 Task: Look for space in Rabwāh, Pakistan from 2nd June, 2023 to 15th June, 2023 for 2 adults and 1 pet in price range Rs.10000 to Rs.15000. Place can be entire place with 1  bedroom having 1 bed and 1 bathroom. Property type can be house, flat, guest house, hotel. Booking option can be shelf check-in. Required host language is English.
Action: Mouse moved to (488, 66)
Screenshot: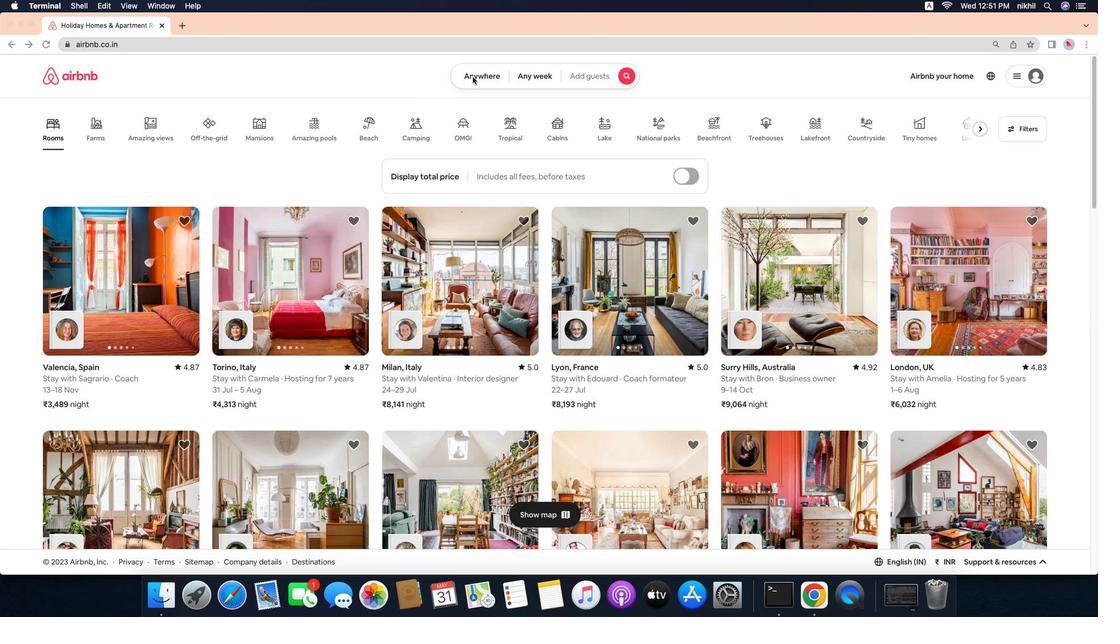 
Action: Mouse pressed left at (488, 66)
Screenshot: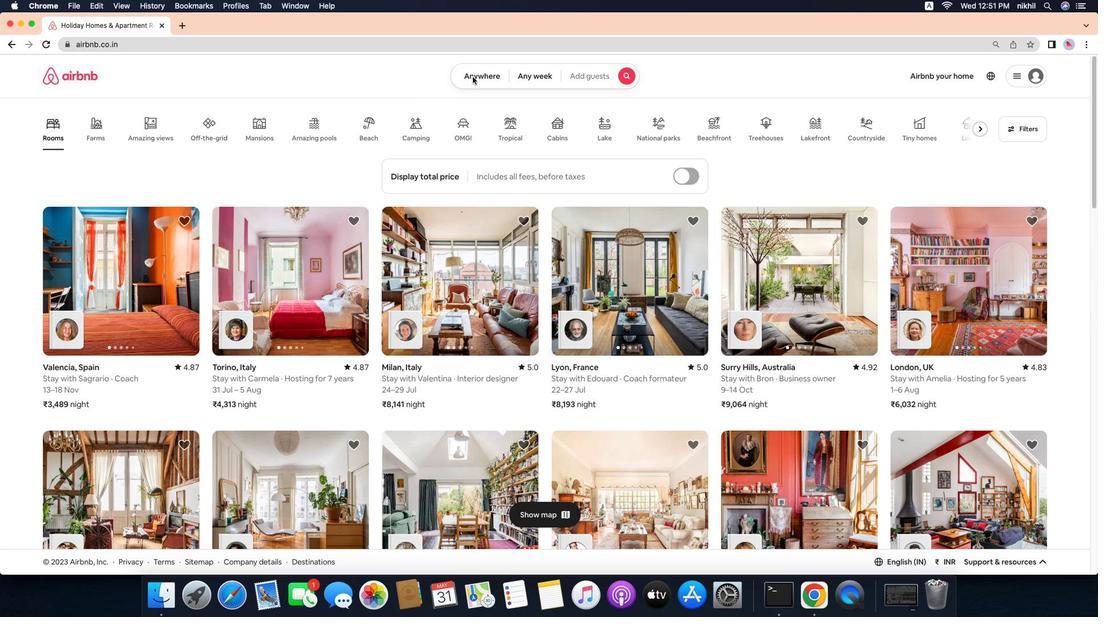 
Action: Mouse moved to (502, 72)
Screenshot: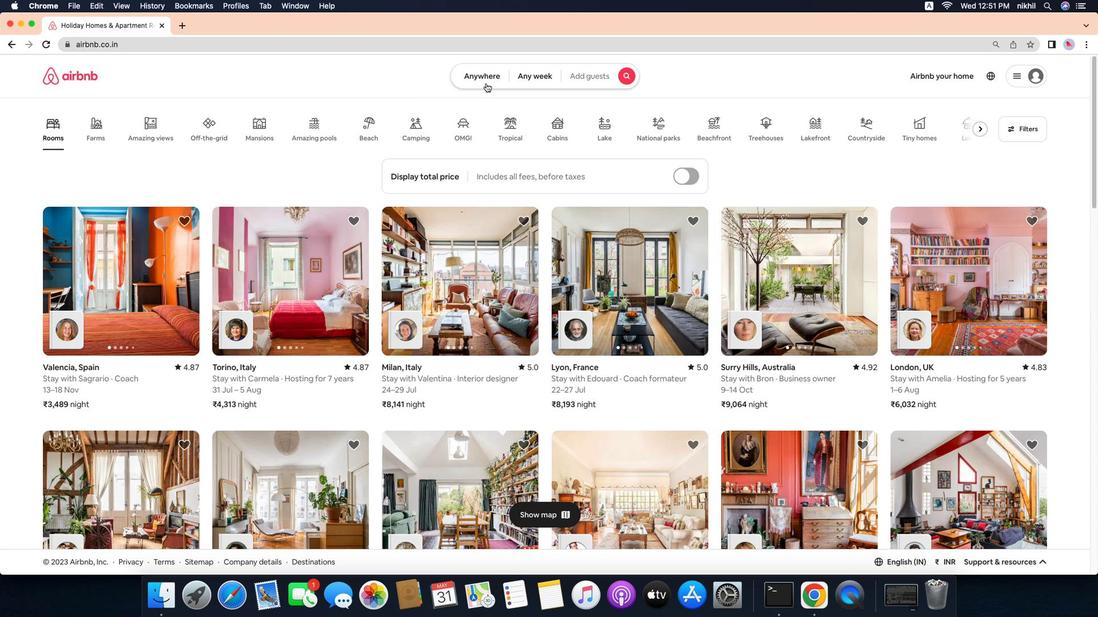
Action: Mouse pressed left at (502, 72)
Screenshot: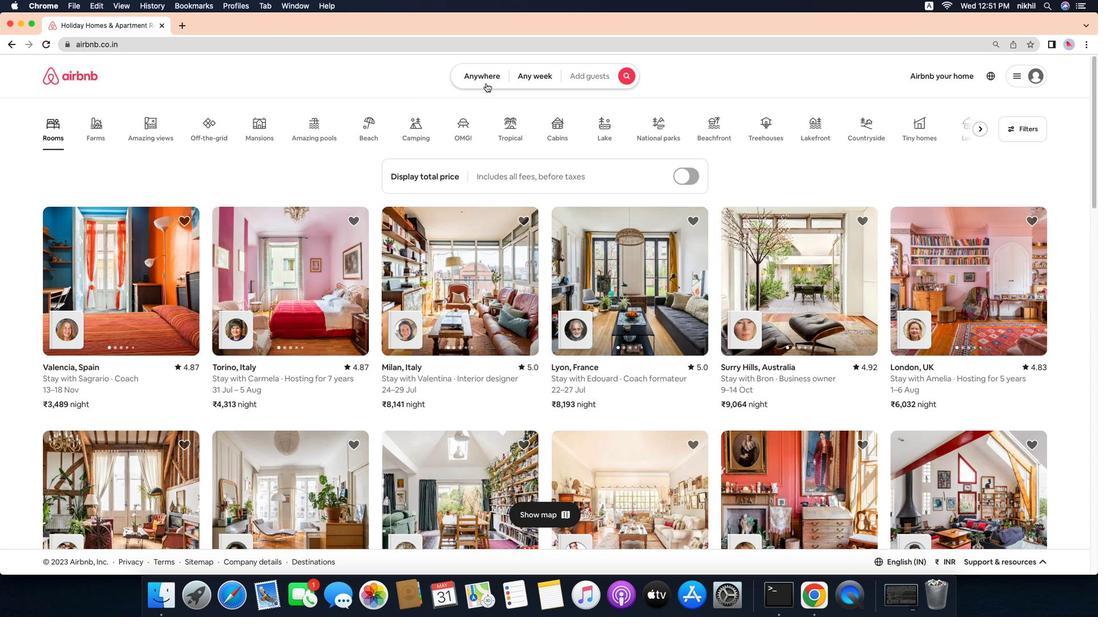 
Action: Mouse moved to (424, 113)
Screenshot: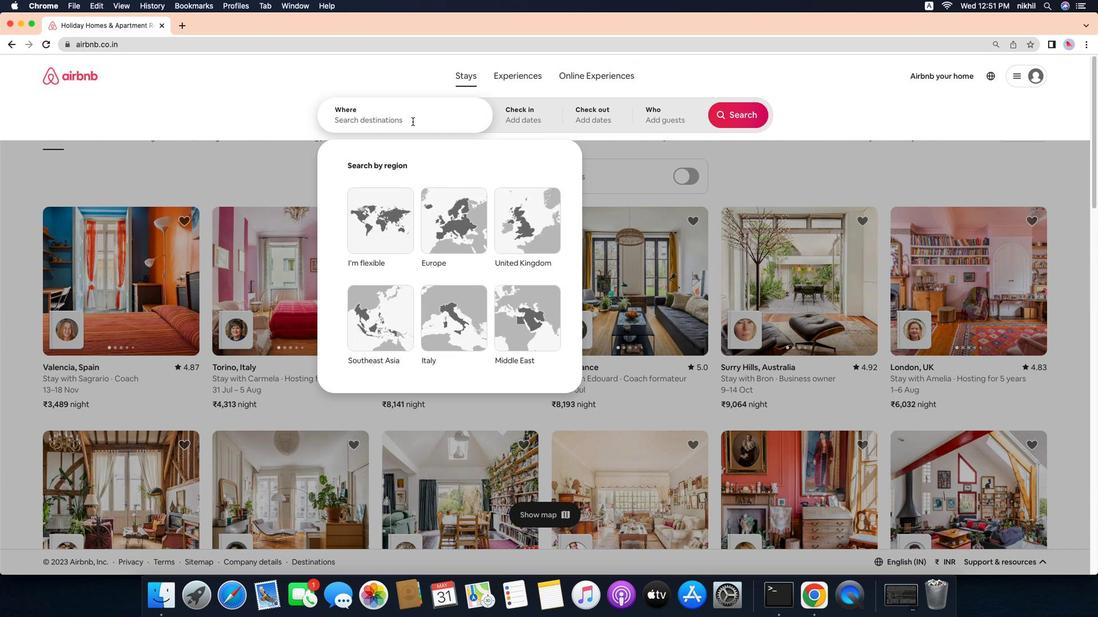 
Action: Mouse pressed left at (424, 113)
Screenshot: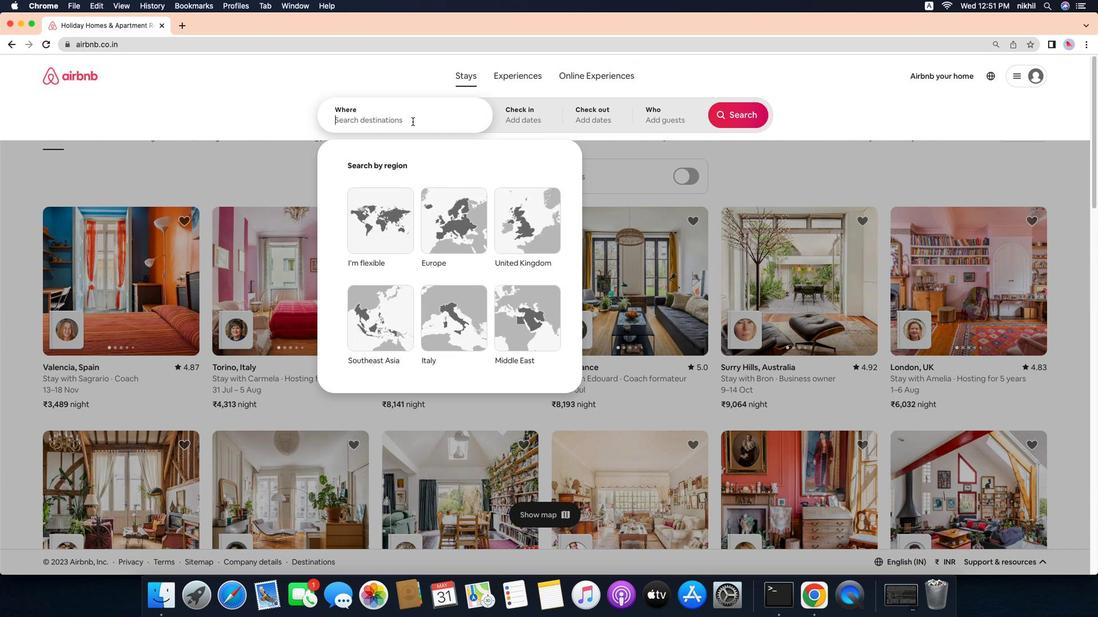 
Action: Key pressed Key.caps_lock'R'Key.caps_lock'a''b''w''a''h'
Screenshot: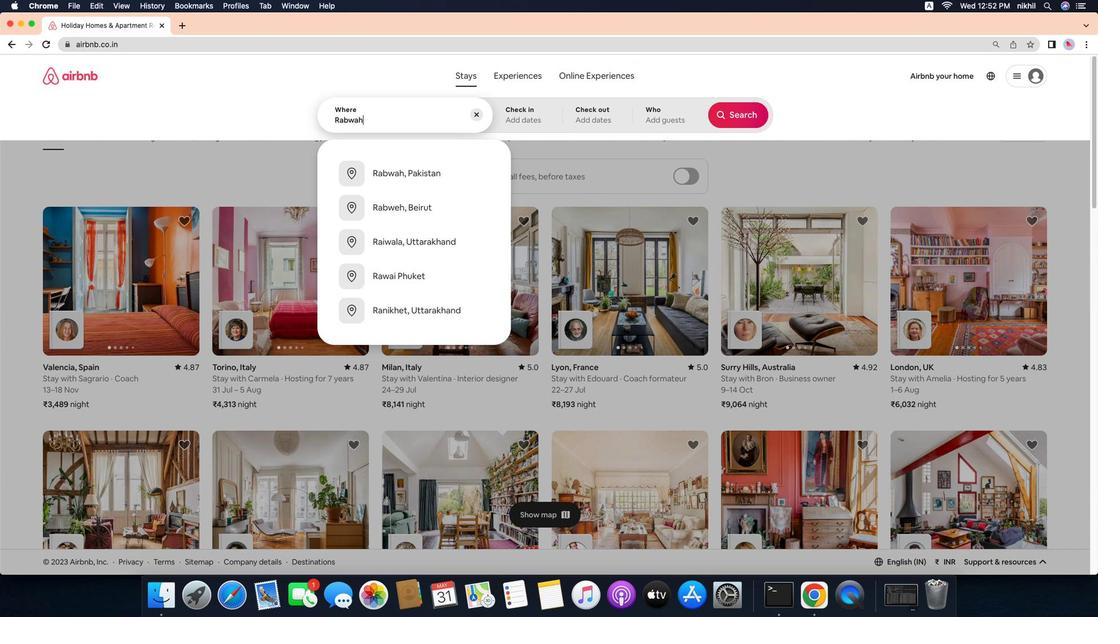 
Action: Mouse moved to (438, 177)
Screenshot: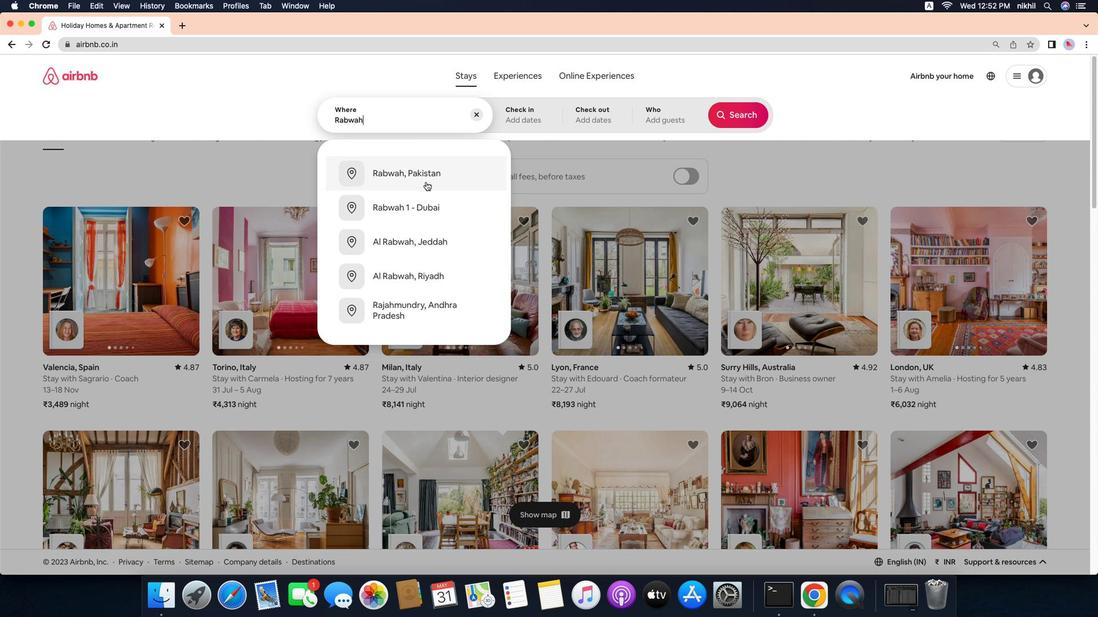 
Action: Mouse pressed left at (438, 177)
Screenshot: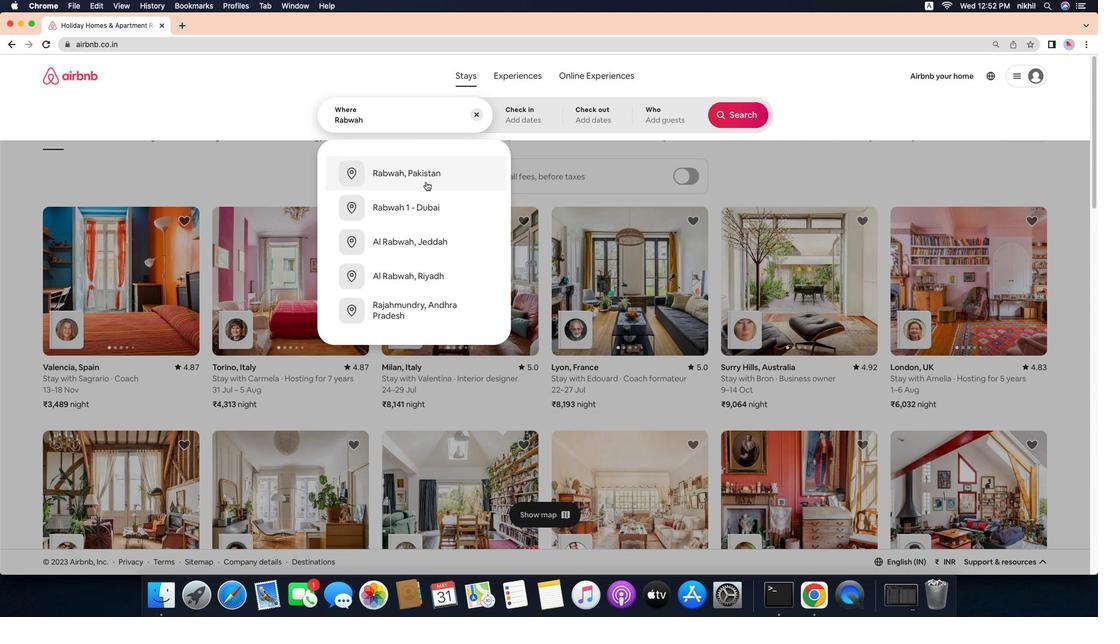 
Action: Mouse moved to (736, 251)
Screenshot: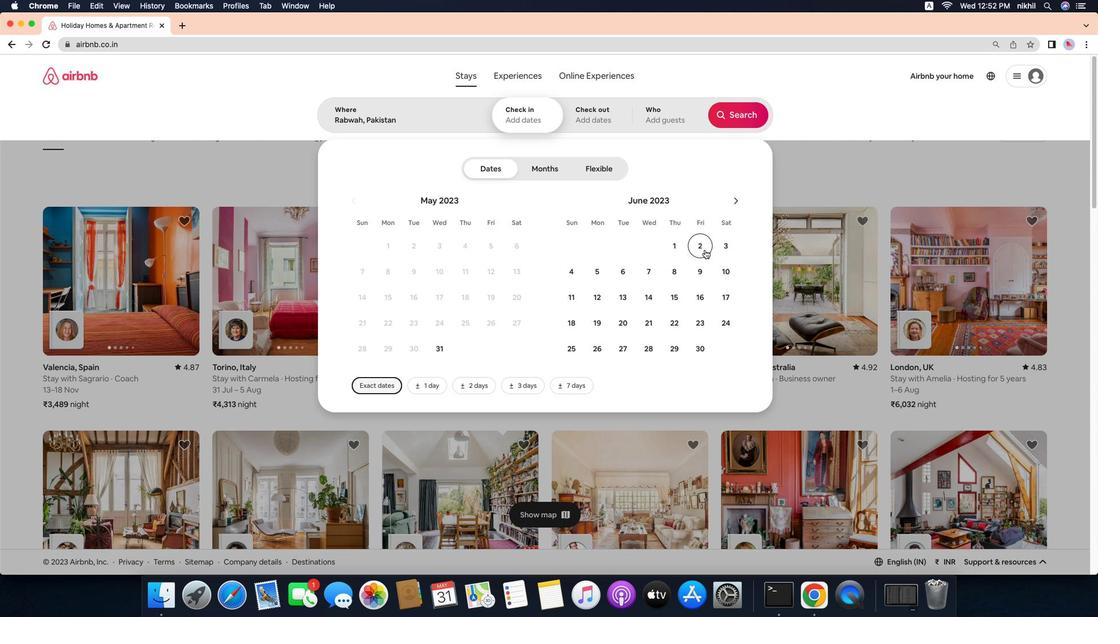 
Action: Mouse pressed left at (736, 251)
Screenshot: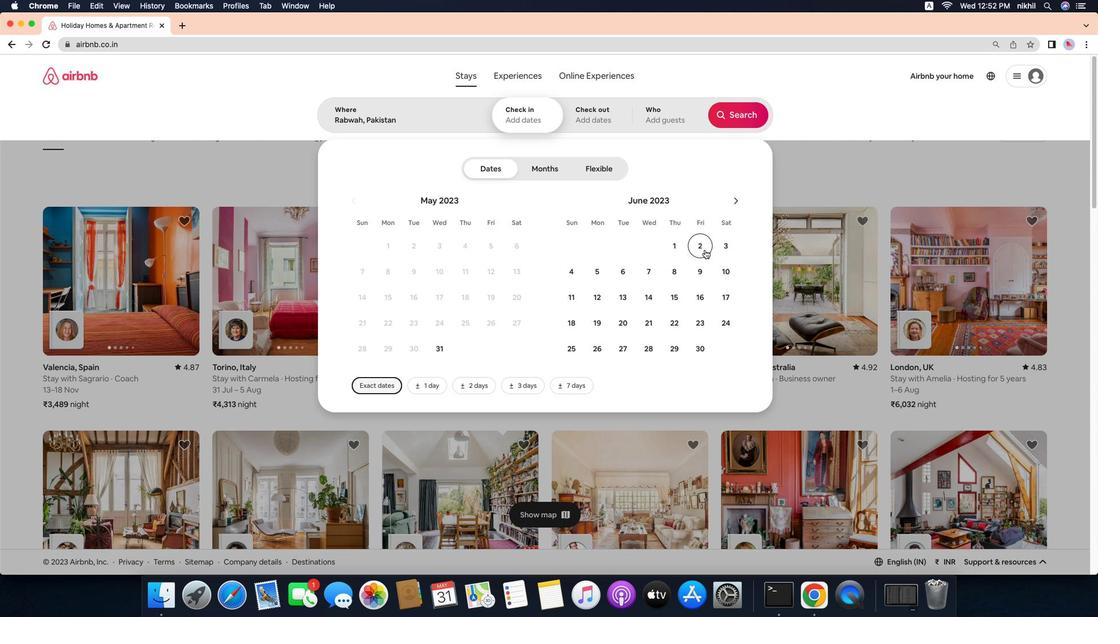 
Action: Mouse moved to (699, 304)
Screenshot: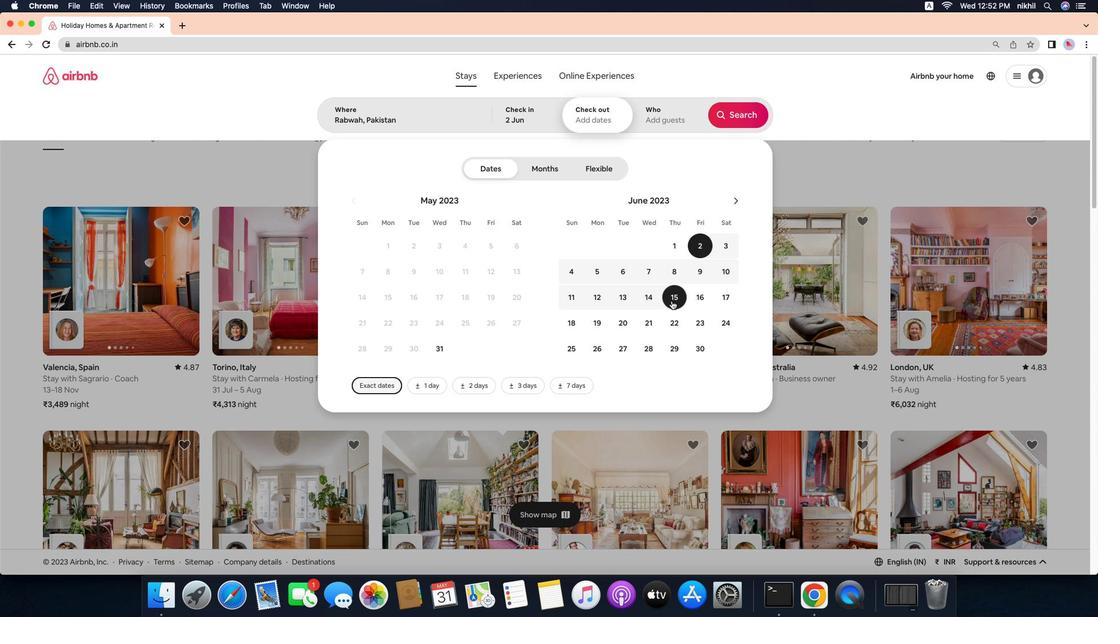 
Action: Mouse pressed left at (699, 304)
Screenshot: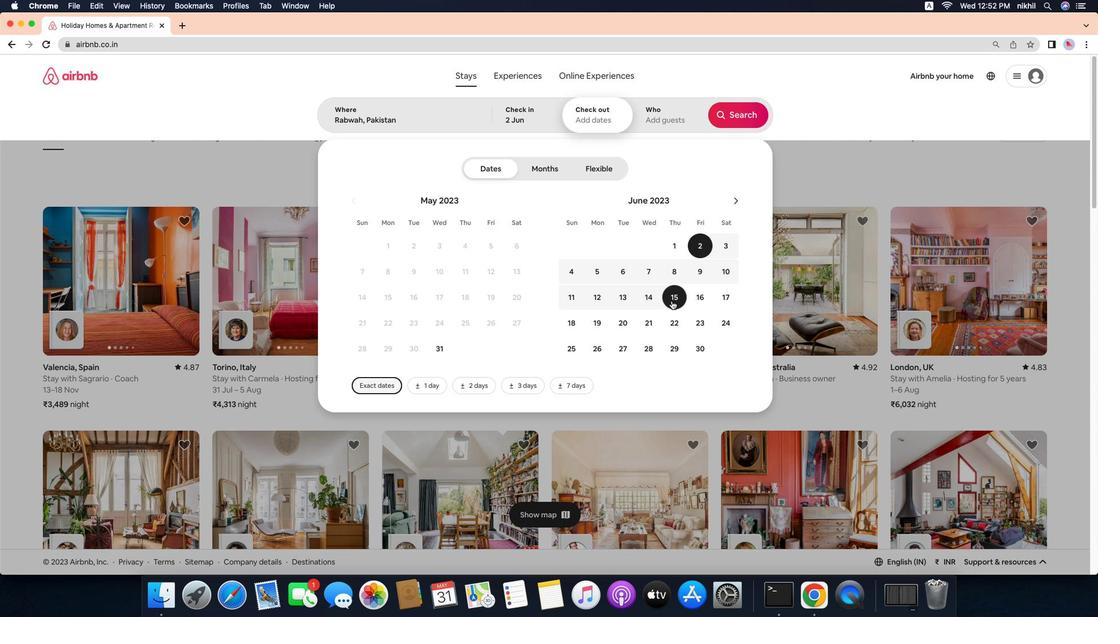 
Action: Mouse moved to (689, 107)
Screenshot: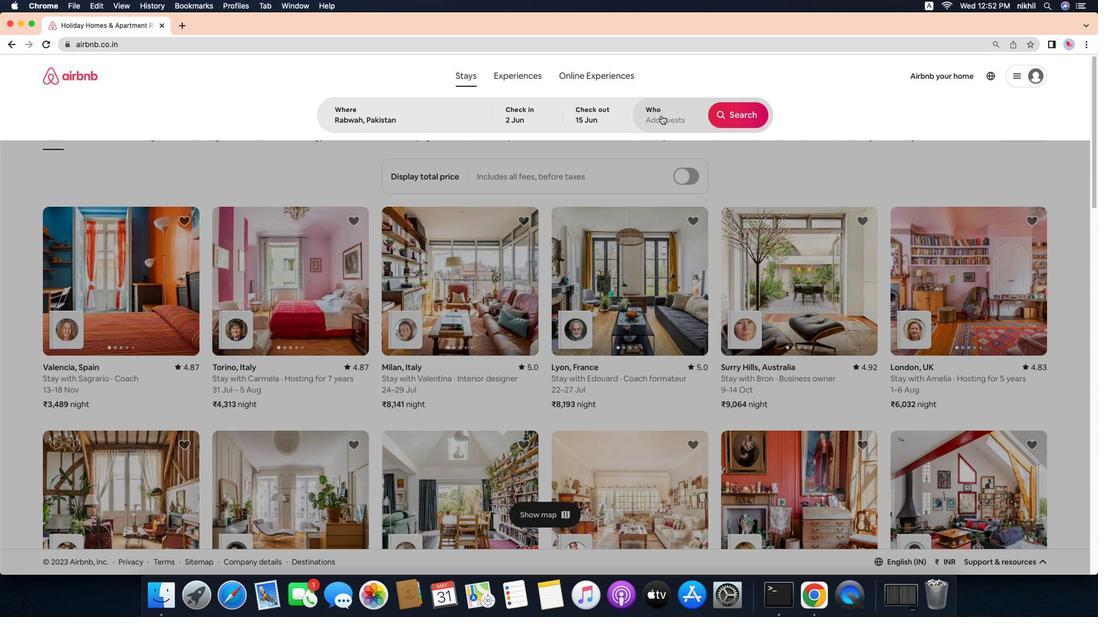 
Action: Mouse pressed left at (689, 107)
Screenshot: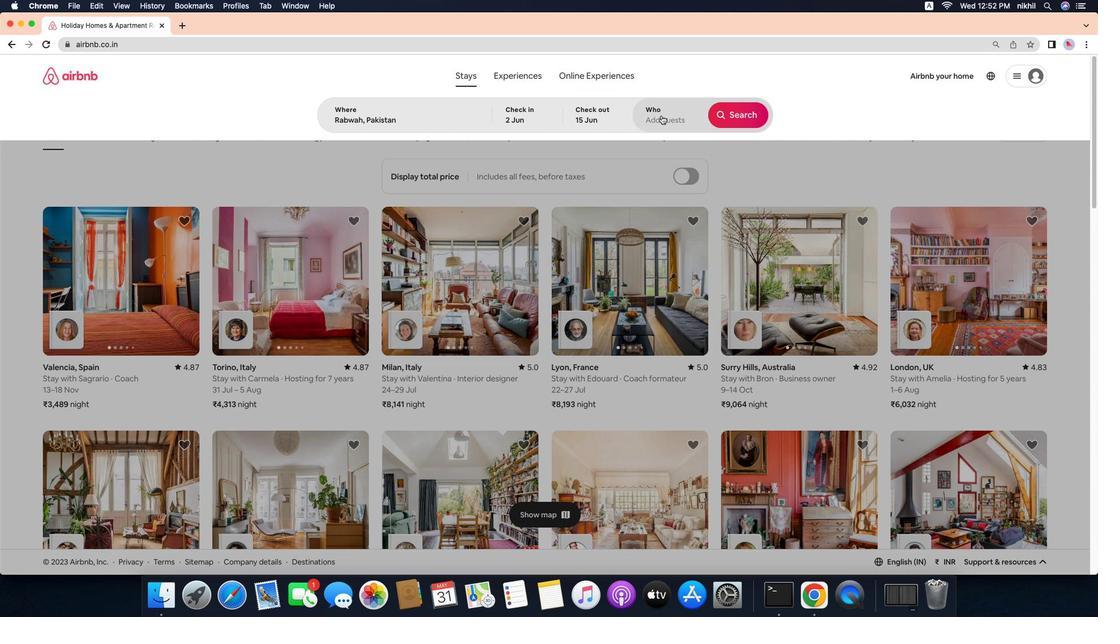 
Action: Mouse moved to (772, 167)
Screenshot: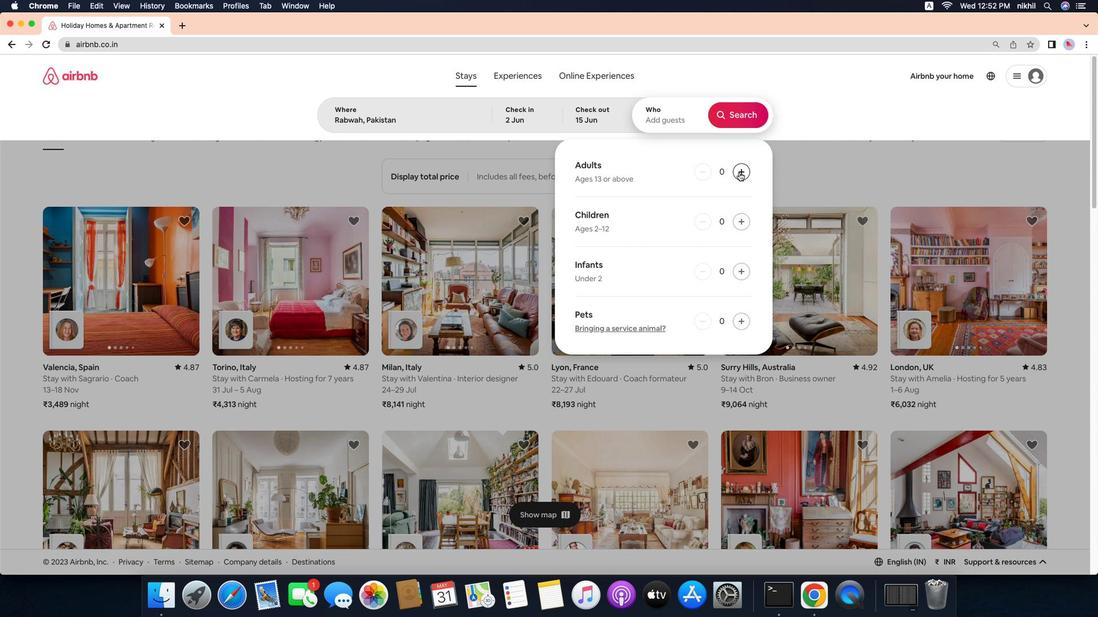 
Action: Mouse pressed left at (772, 167)
Screenshot: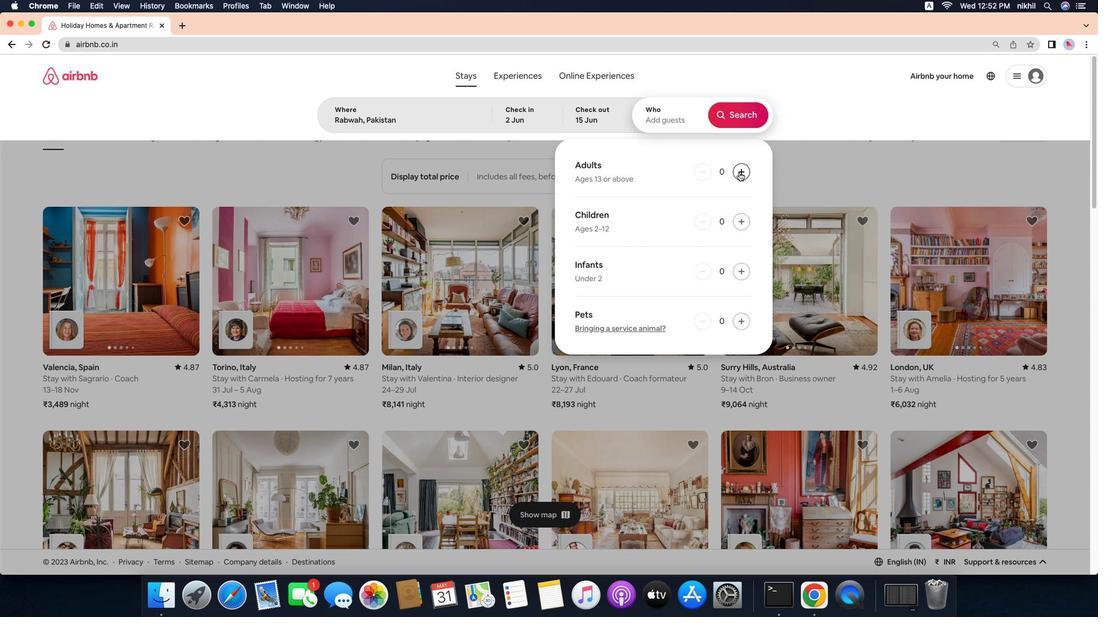 
Action: Mouse pressed left at (772, 167)
Screenshot: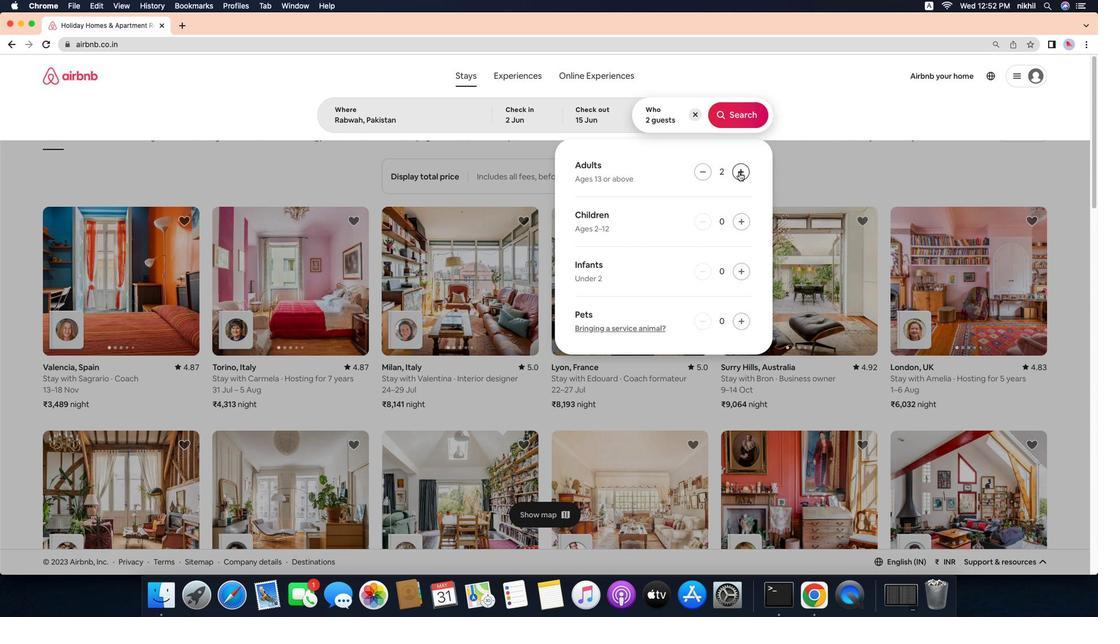 
Action: Mouse moved to (781, 324)
Screenshot: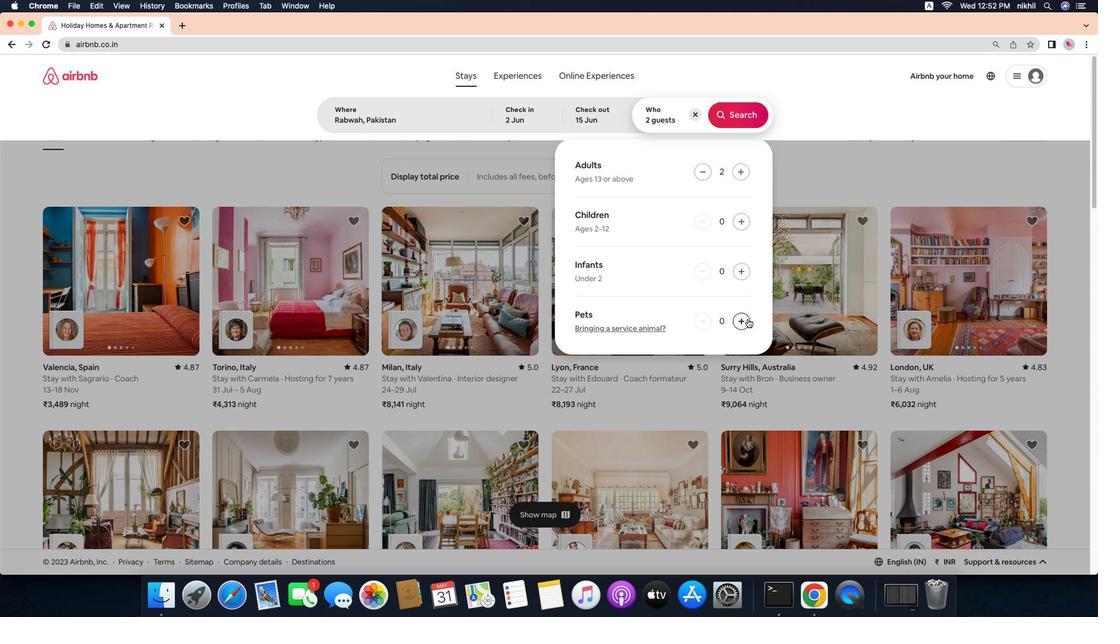 
Action: Mouse pressed left at (781, 324)
Screenshot: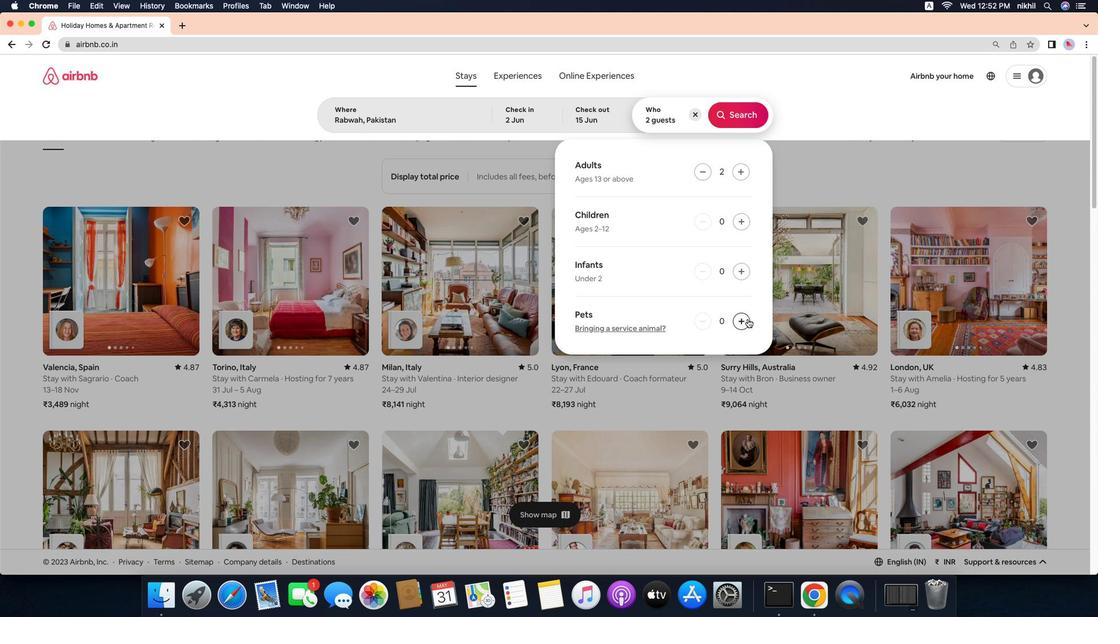
Action: Mouse moved to (785, 110)
Screenshot: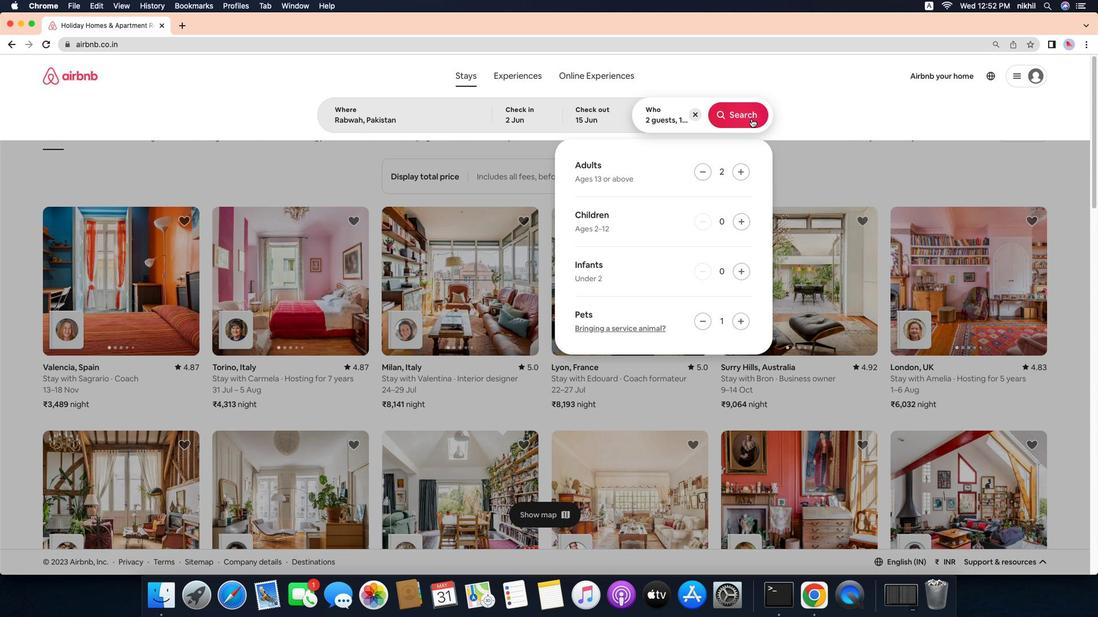 
Action: Mouse pressed left at (785, 110)
Screenshot: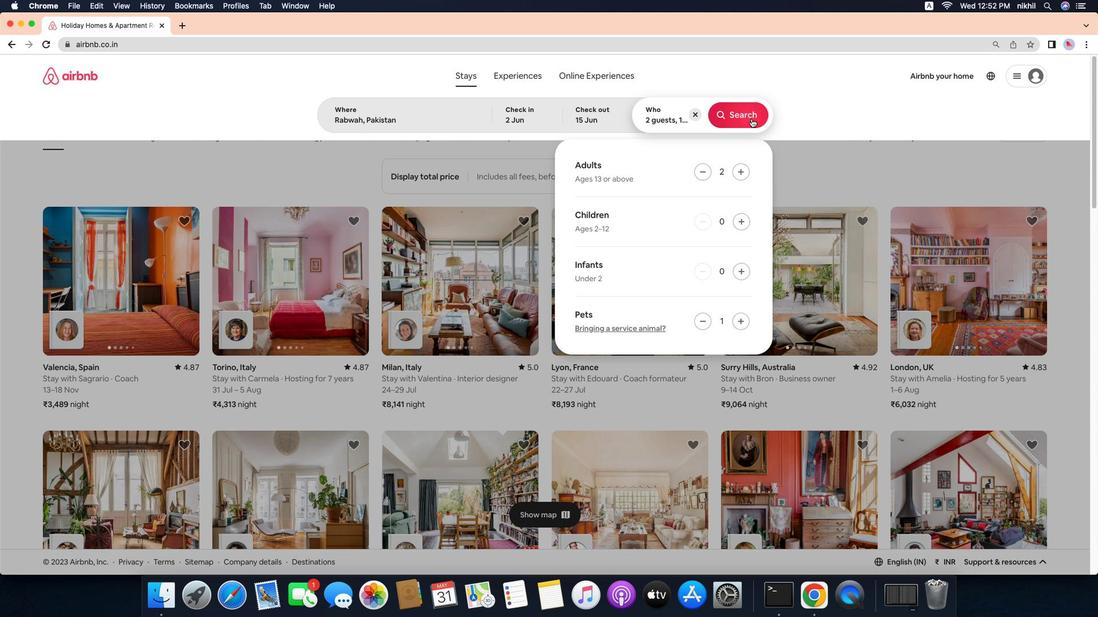 
Action: Mouse moved to (1098, 103)
Screenshot: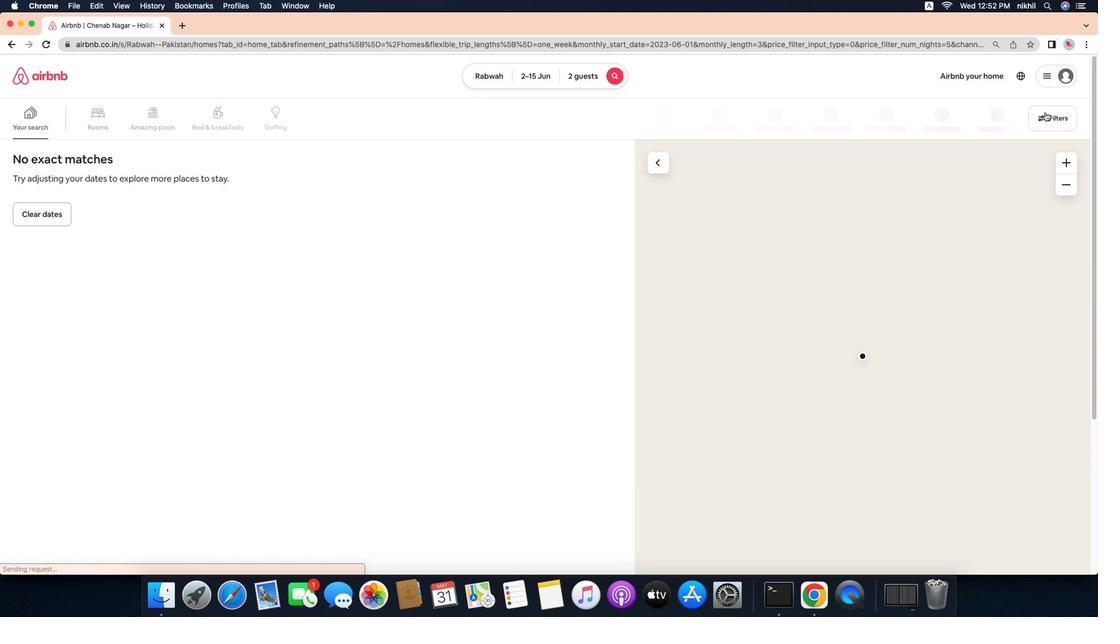 
Action: Mouse pressed left at (1098, 103)
Screenshot: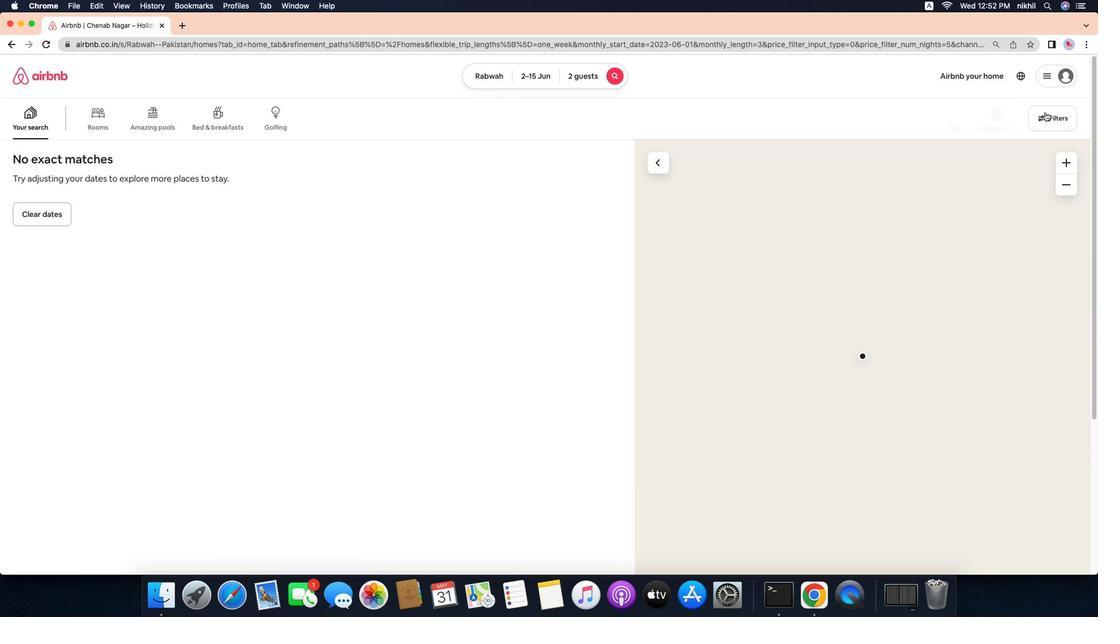 
Action: Mouse moved to (482, 382)
Screenshot: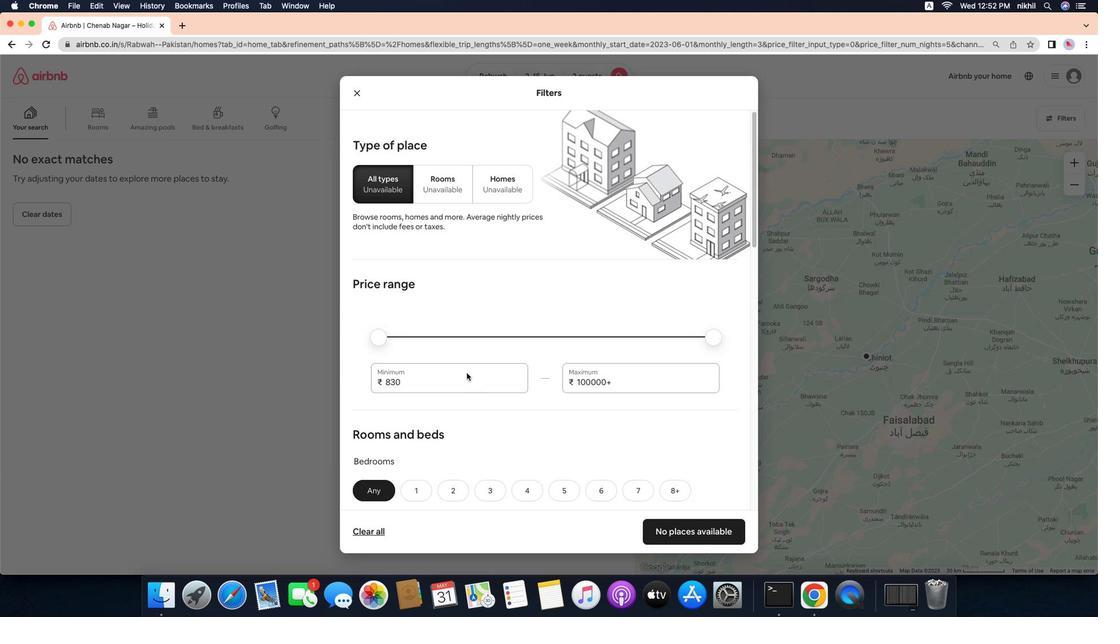 
Action: Mouse pressed left at (482, 382)
Screenshot: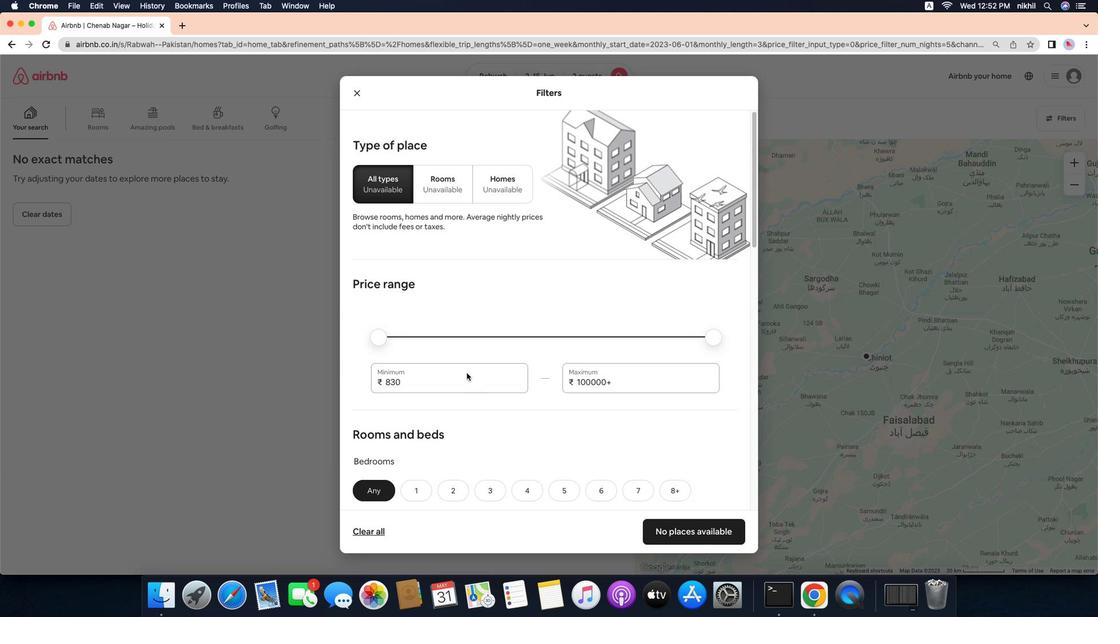 
Action: Mouse moved to (479, 386)
Screenshot: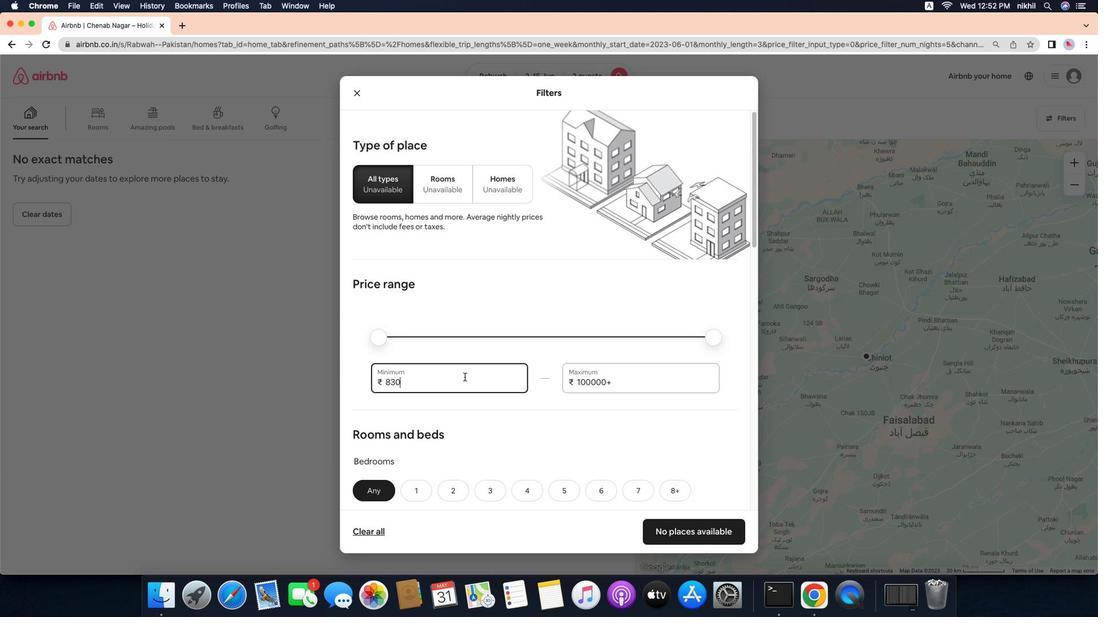 
Action: Key pressed Key.backspaceKey.backspaceKey.backspaceKey.backspace'1''0''0''0''0'
Screenshot: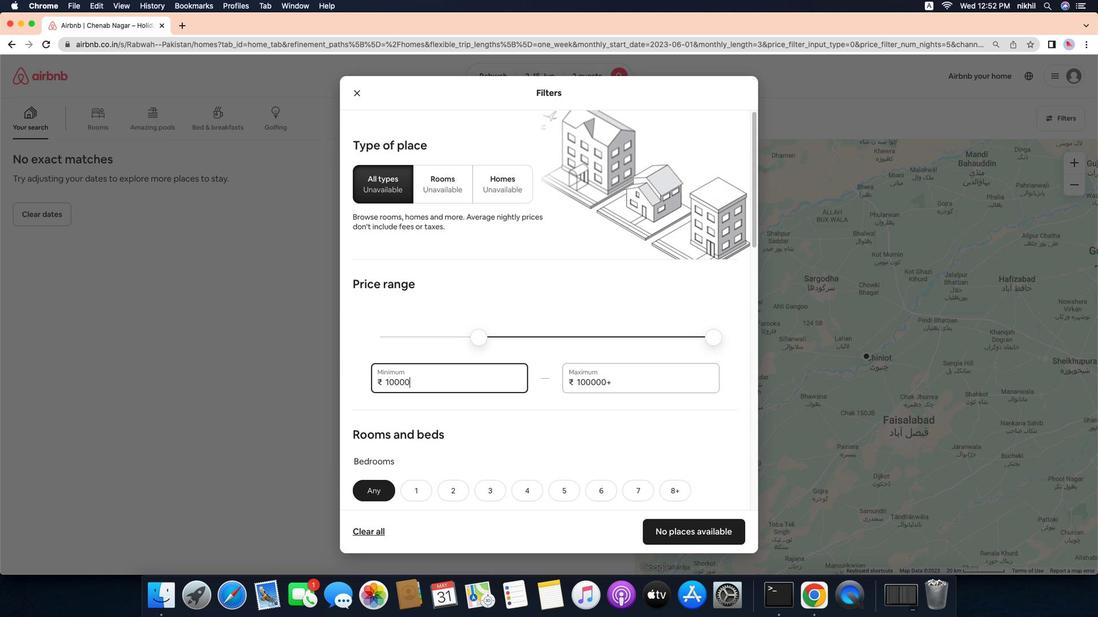 
Action: Mouse moved to (665, 393)
Screenshot: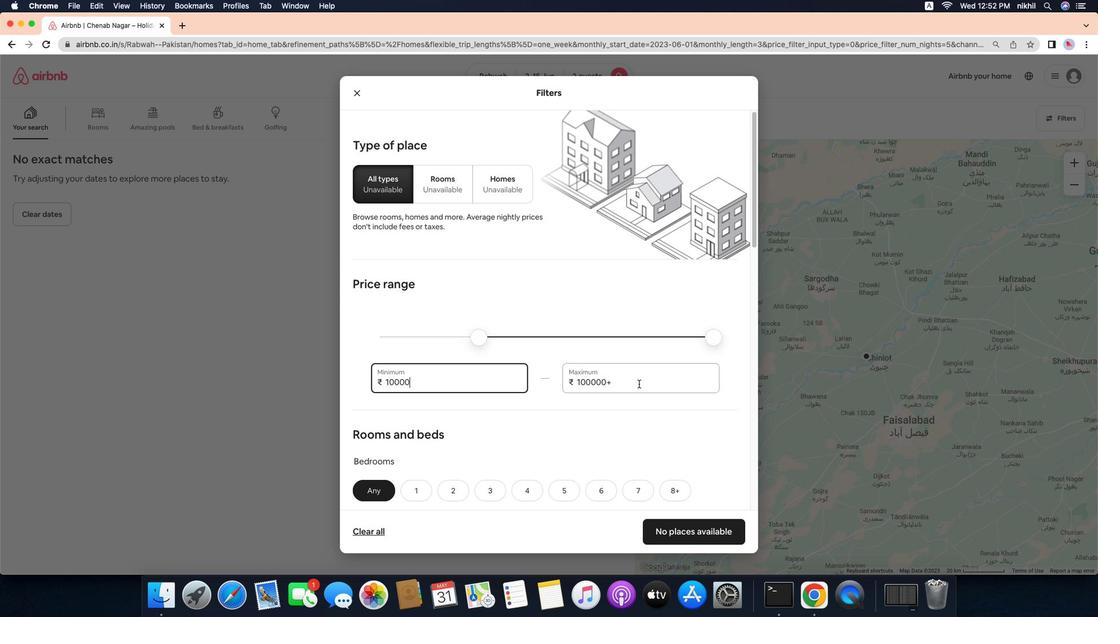 
Action: Mouse pressed left at (665, 393)
Screenshot: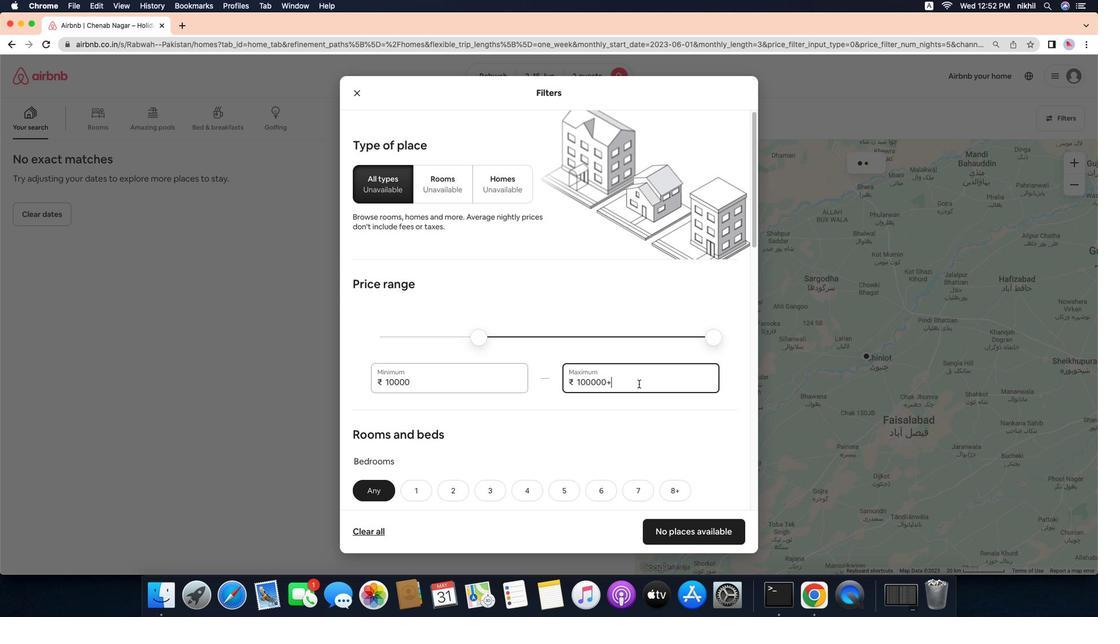 
Action: Key pressed Key.backspaceKey.backspaceKey.backspaceKey.backspaceKey.backspaceKey.backspaceKey.backspaceKey.backspace'1''5''0''0''0'
Screenshot: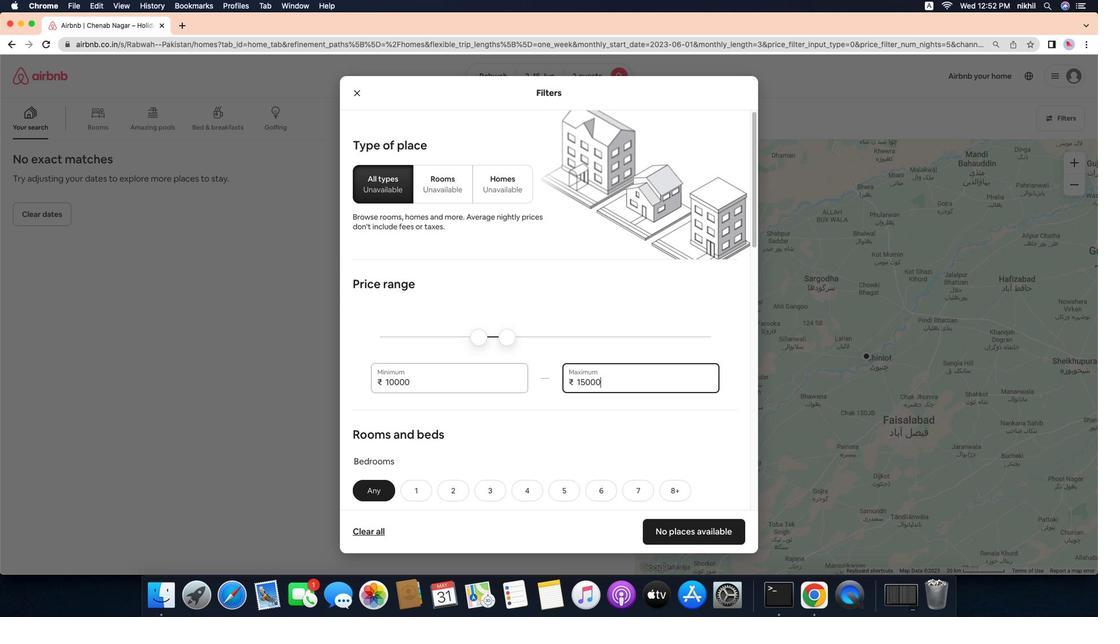 
Action: Mouse moved to (593, 425)
Screenshot: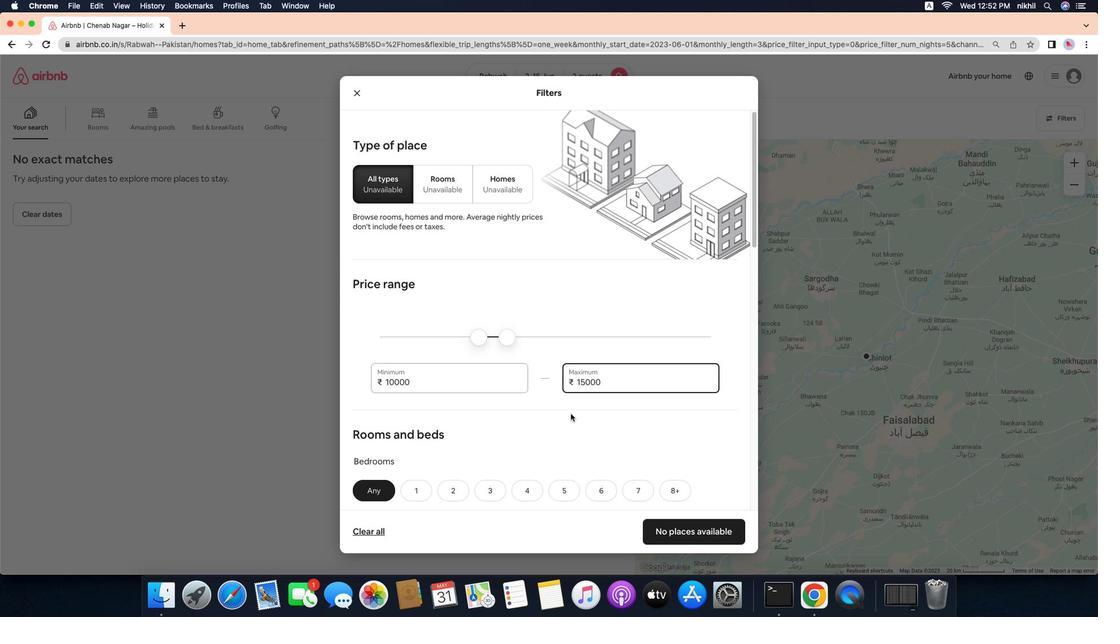 
Action: Mouse scrolled (593, 425) with delta (-15, -16)
Screenshot: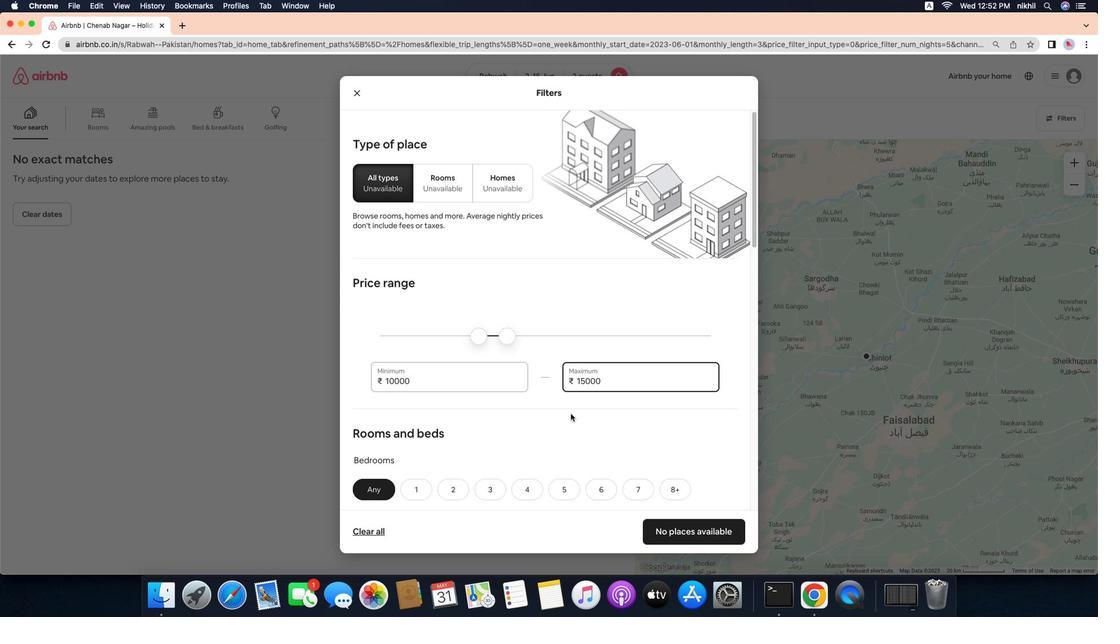 
Action: Mouse scrolled (593, 425) with delta (-15, -16)
Screenshot: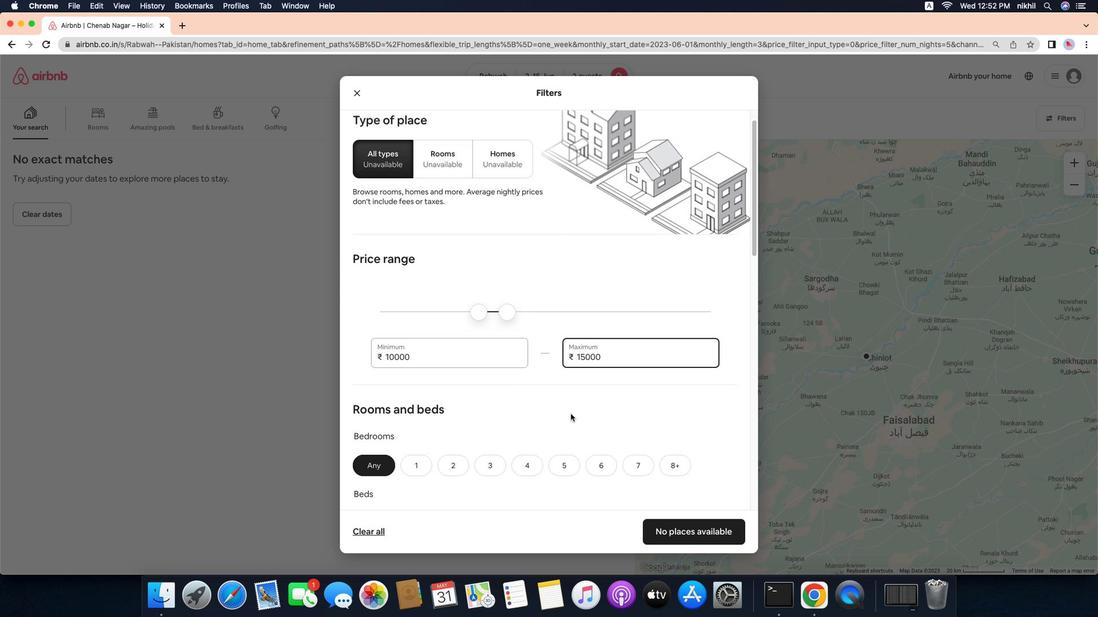 
Action: Mouse scrolled (593, 425) with delta (-15, -17)
Screenshot: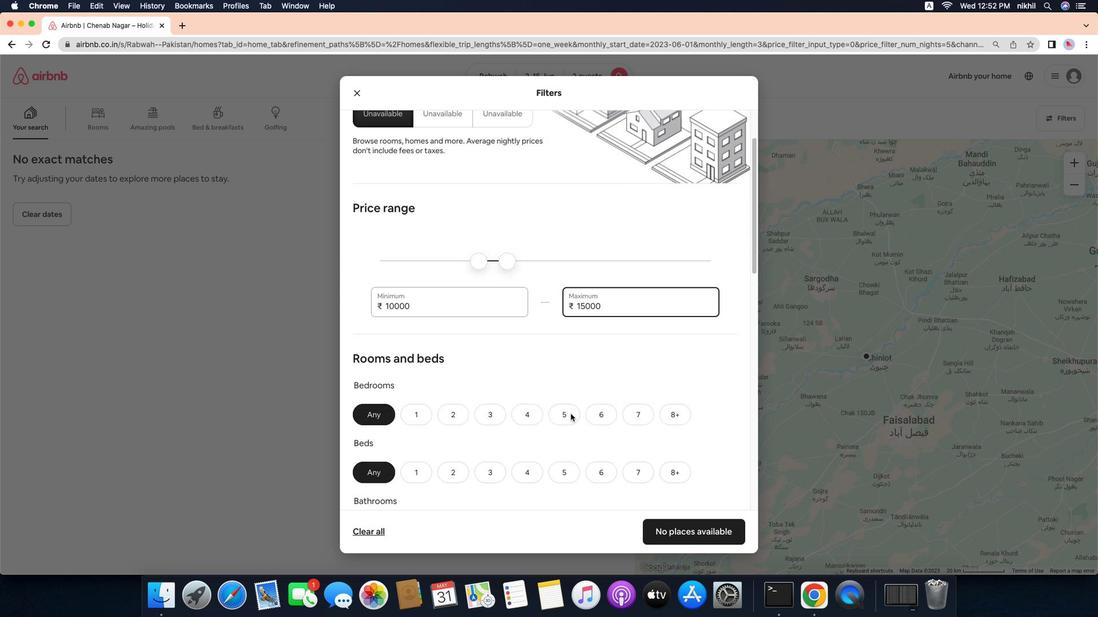 
Action: Mouse scrolled (593, 425) with delta (-15, -18)
Screenshot: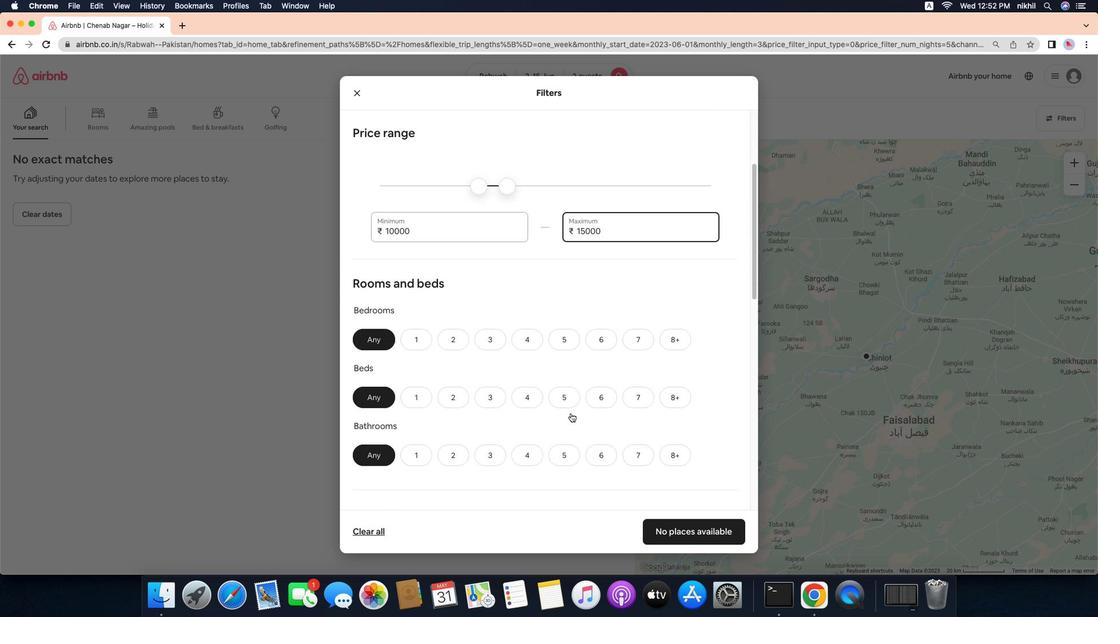 
Action: Mouse moved to (430, 280)
Screenshot: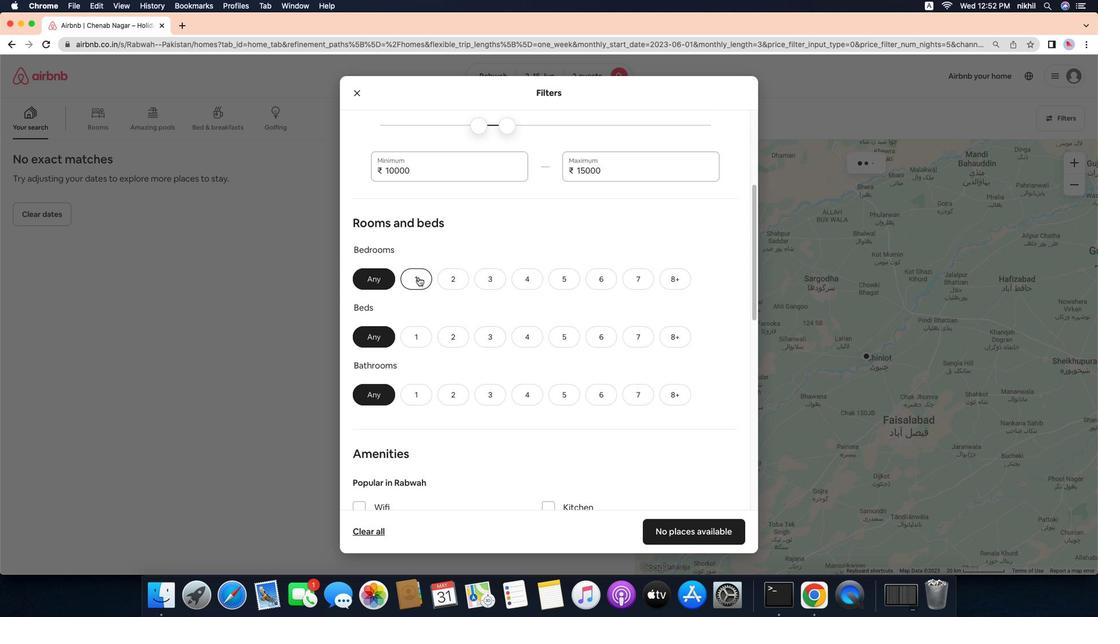 
Action: Mouse pressed left at (430, 280)
Screenshot: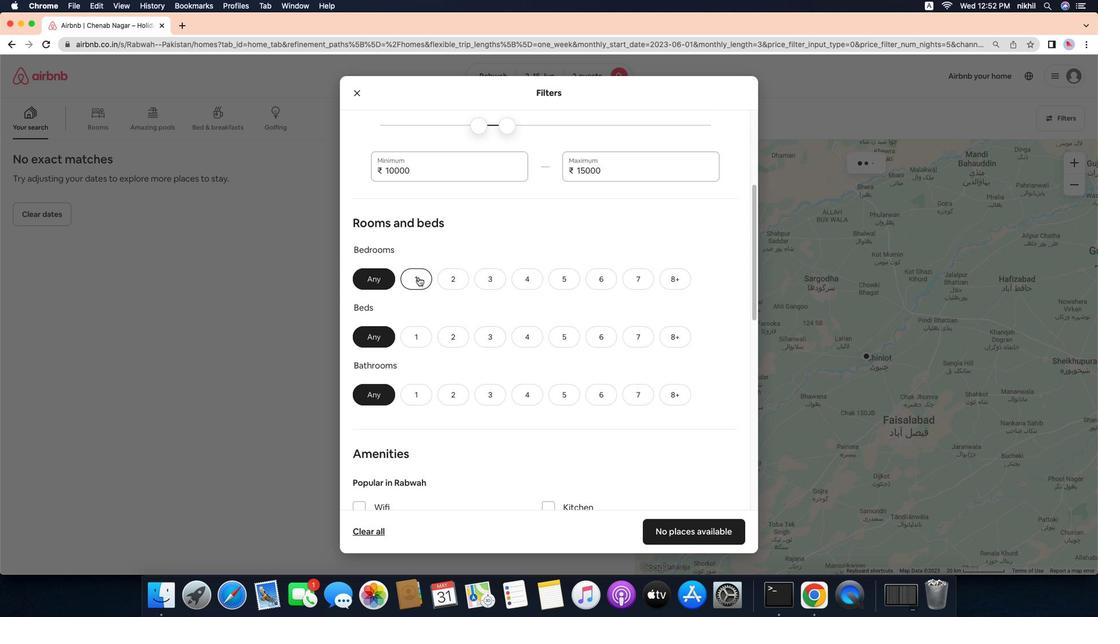 
Action: Mouse moved to (435, 342)
Screenshot: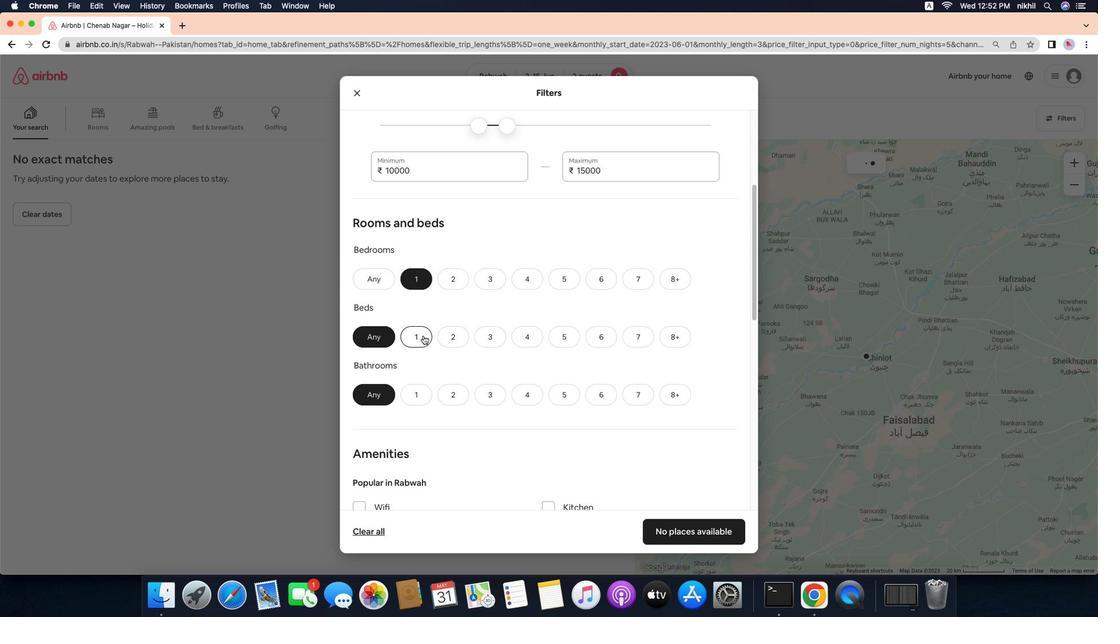
Action: Mouse pressed left at (435, 342)
Screenshot: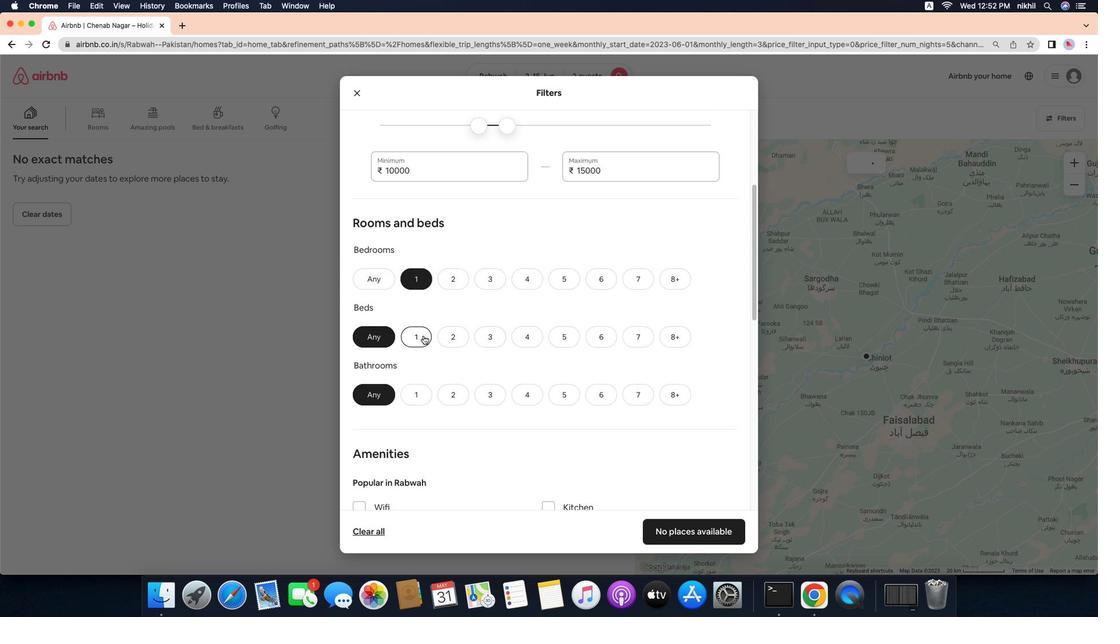 
Action: Mouse moved to (428, 400)
Screenshot: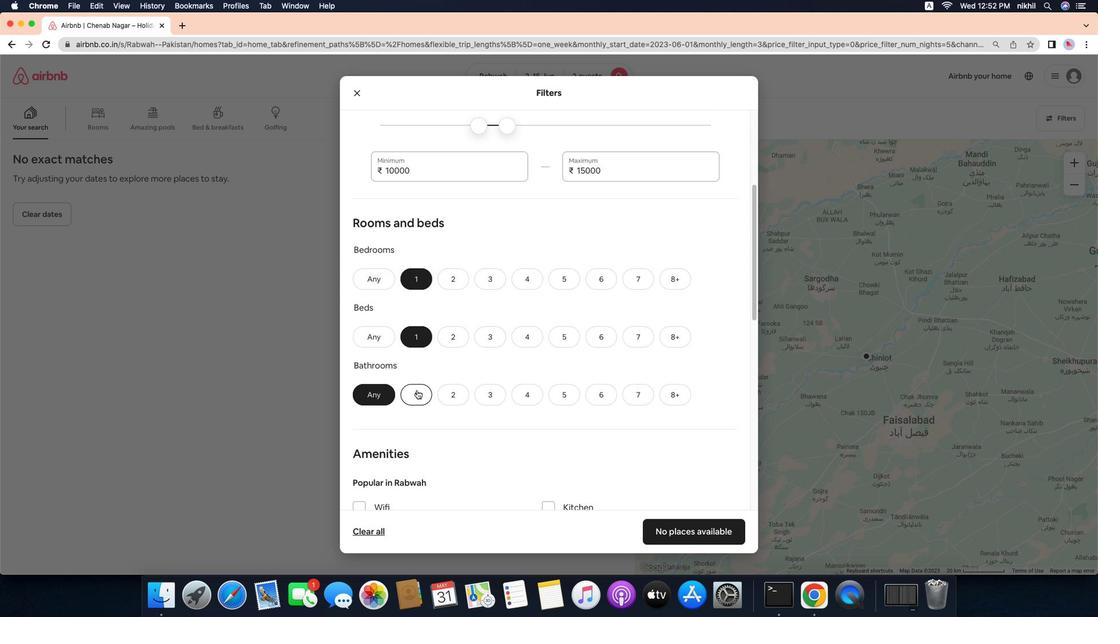 
Action: Mouse pressed left at (428, 400)
Screenshot: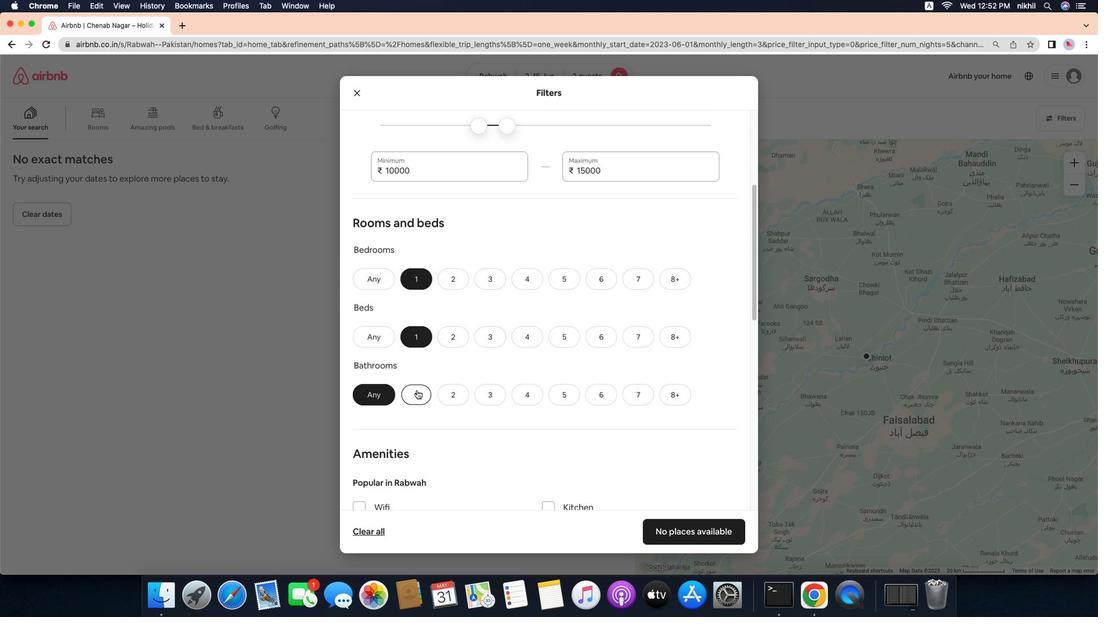 
Action: Mouse moved to (553, 395)
Screenshot: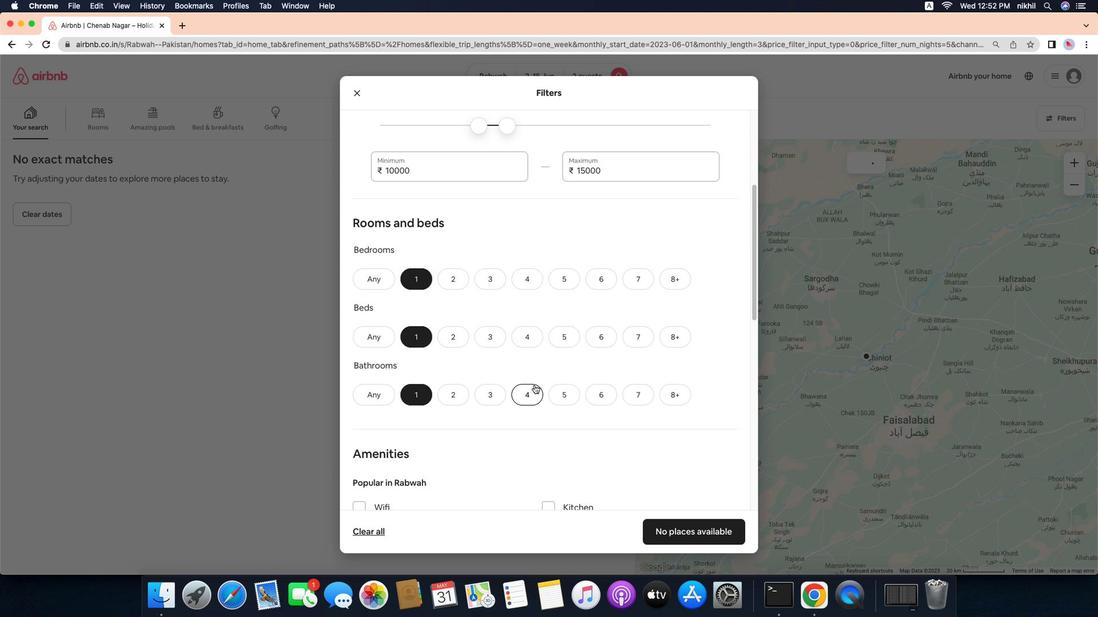 
Action: Mouse scrolled (553, 395) with delta (-15, -16)
Screenshot: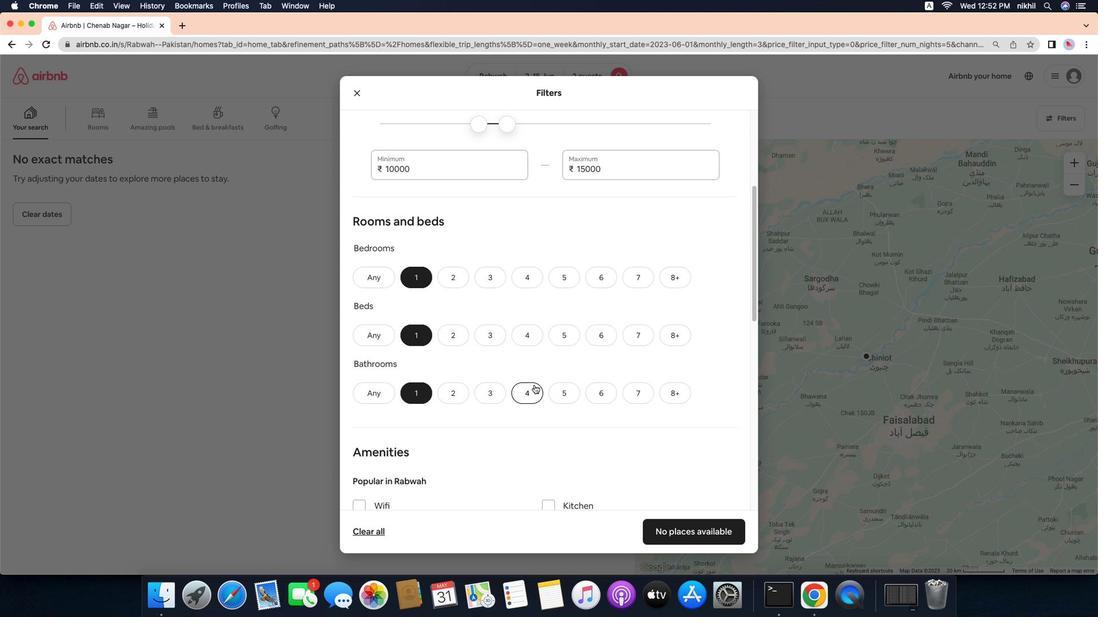 
Action: Mouse scrolled (553, 395) with delta (-15, -16)
Screenshot: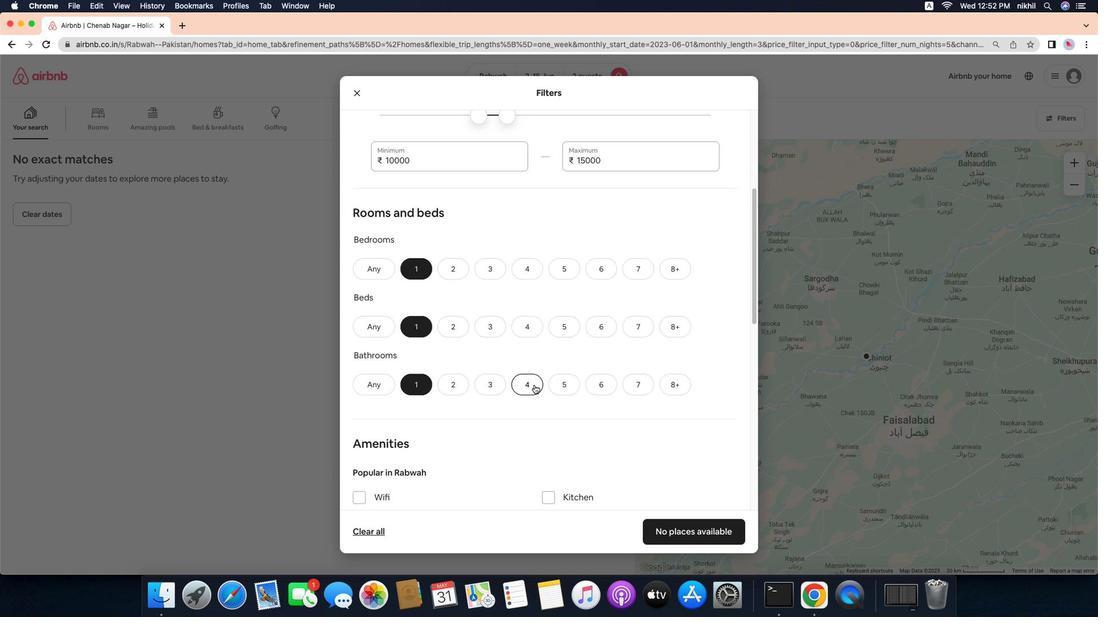 
Action: Mouse scrolled (553, 395) with delta (-15, -16)
Screenshot: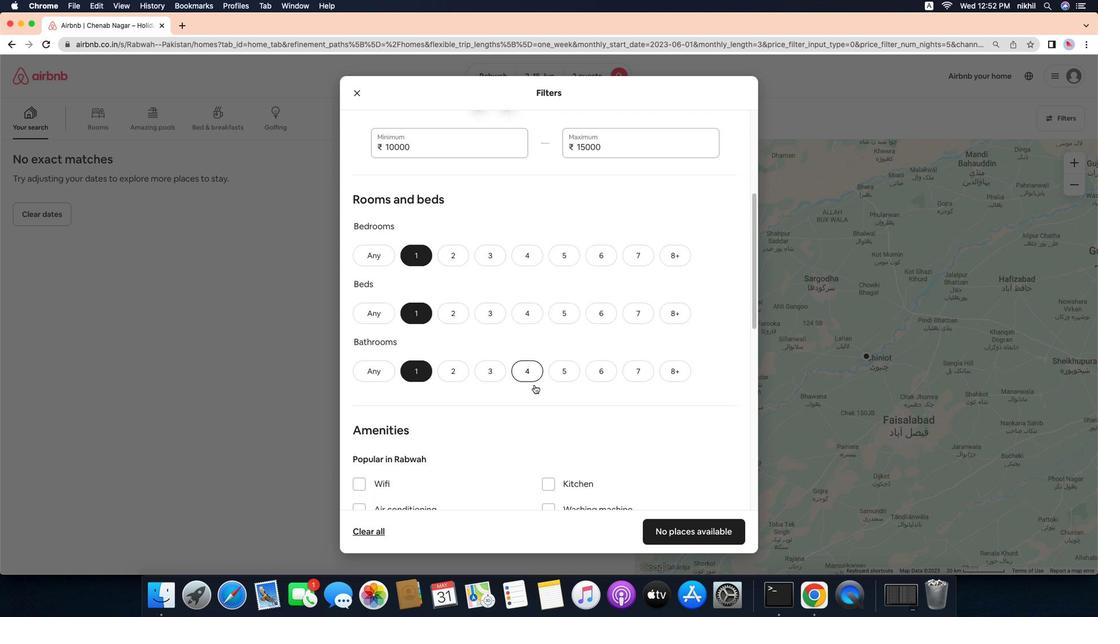 
Action: Mouse scrolled (553, 395) with delta (-15, -16)
Screenshot: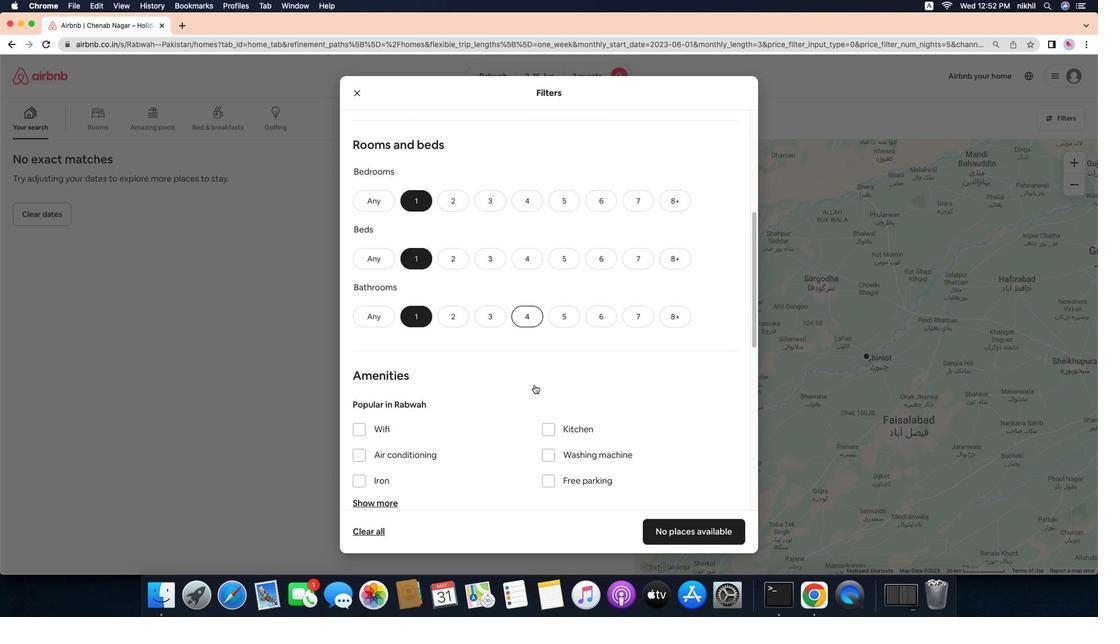 
Action: Mouse moved to (527, 398)
Screenshot: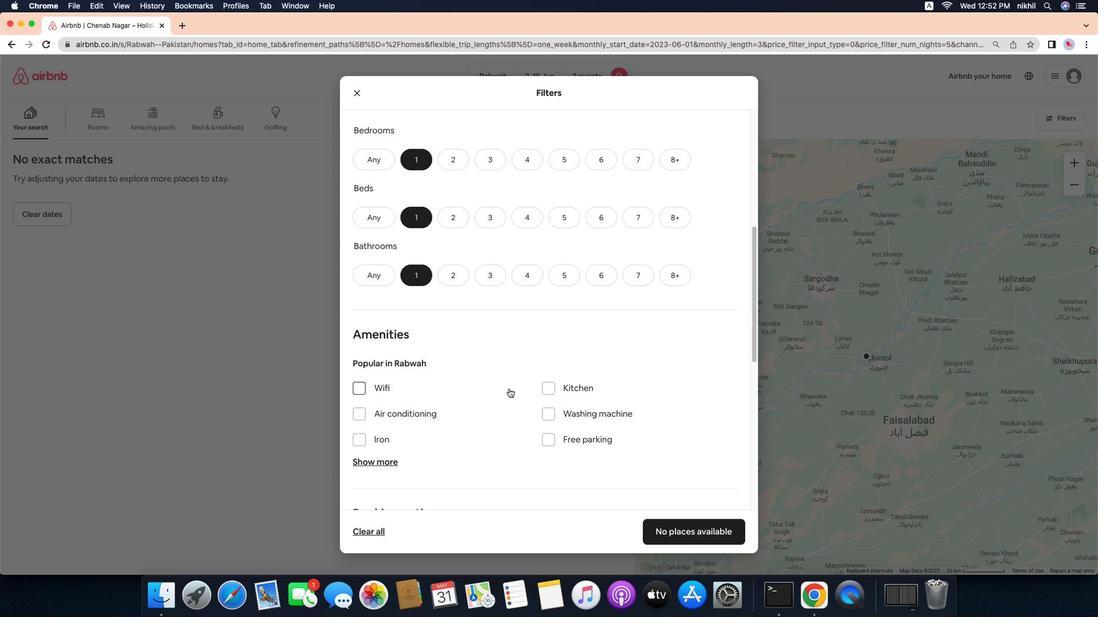 
Action: Mouse scrolled (527, 398) with delta (-15, -16)
Screenshot: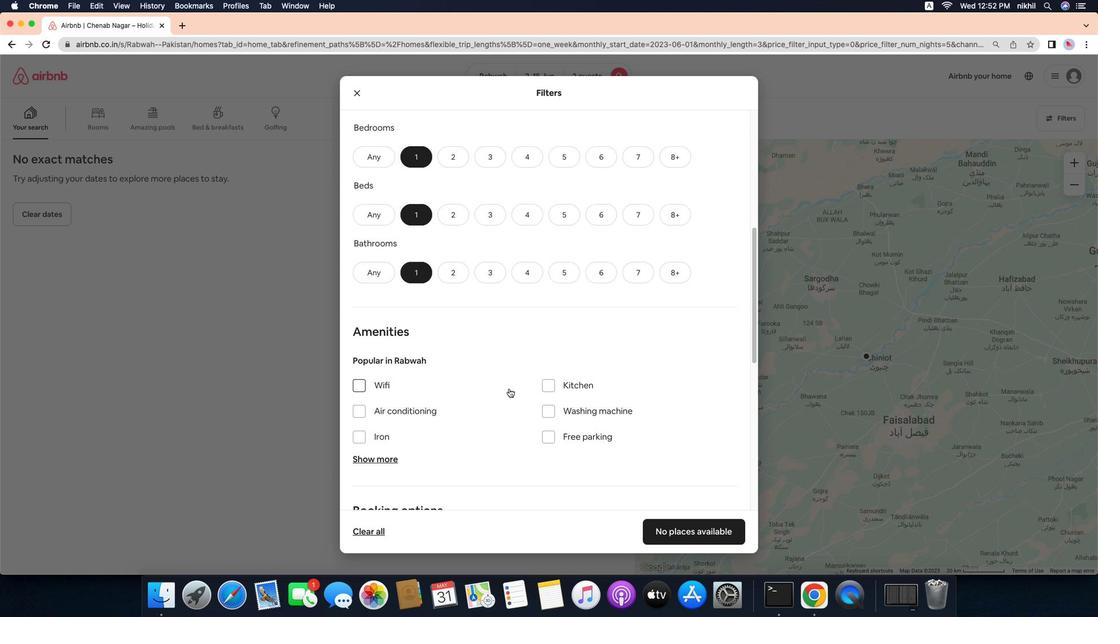 
Action: Mouse scrolled (527, 398) with delta (-15, -16)
Screenshot: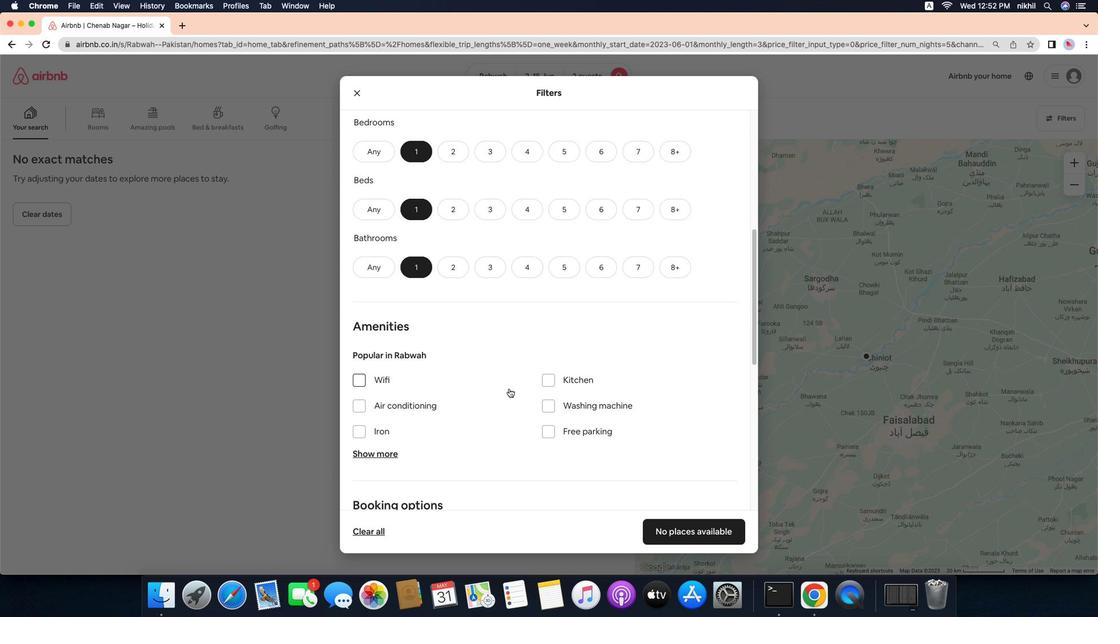 
Action: Mouse scrolled (527, 398) with delta (-15, -16)
Screenshot: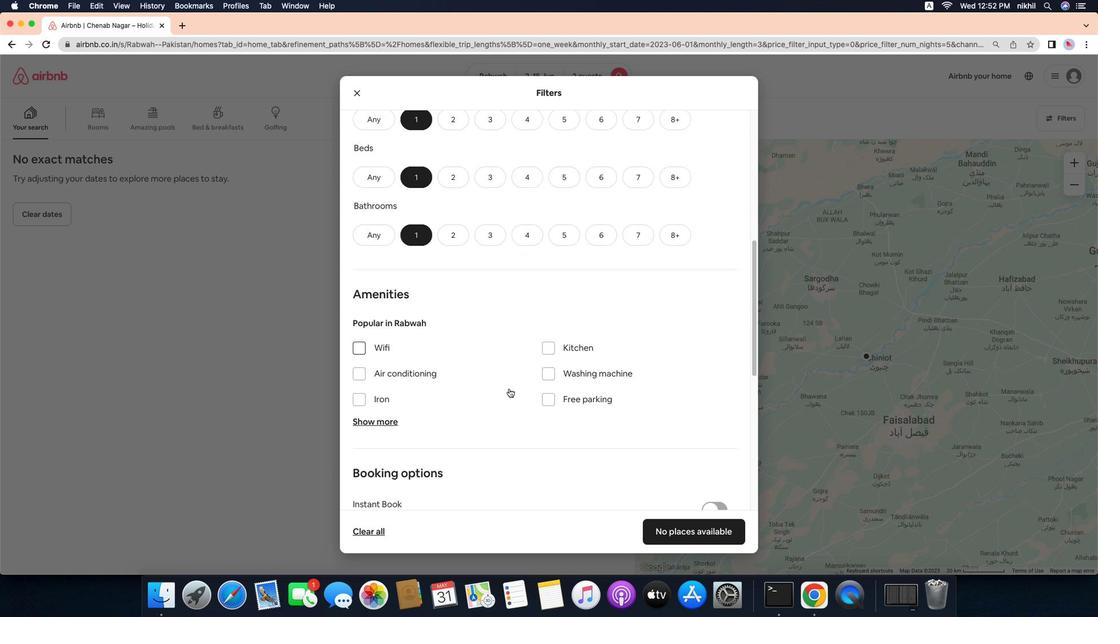 
Action: Mouse scrolled (527, 398) with delta (-15, -16)
Screenshot: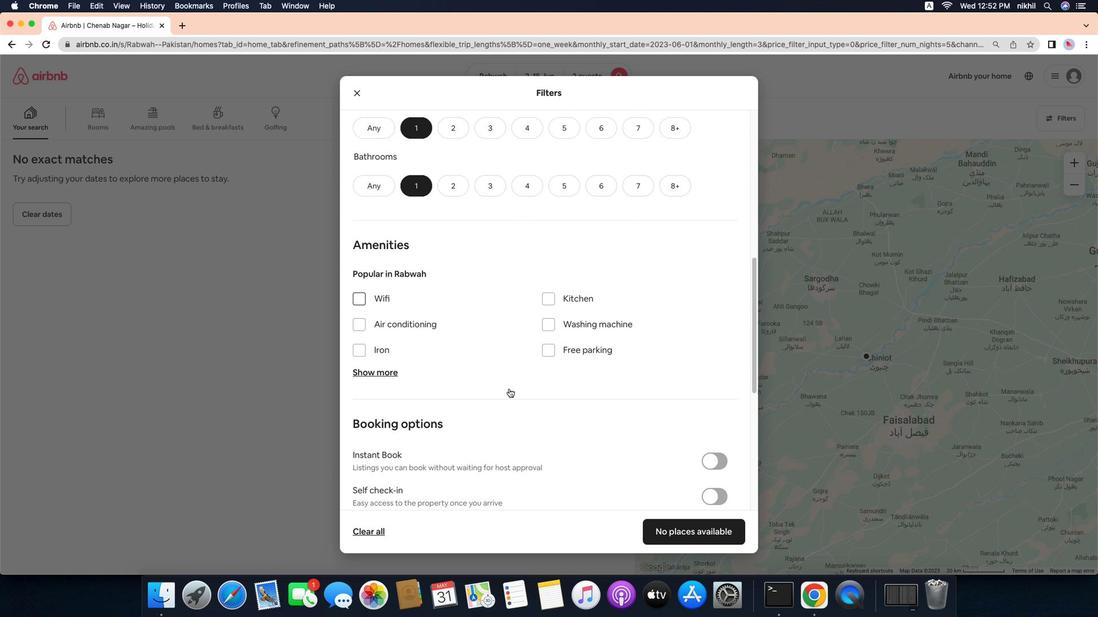 
Action: Mouse scrolled (527, 398) with delta (-15, -16)
Screenshot: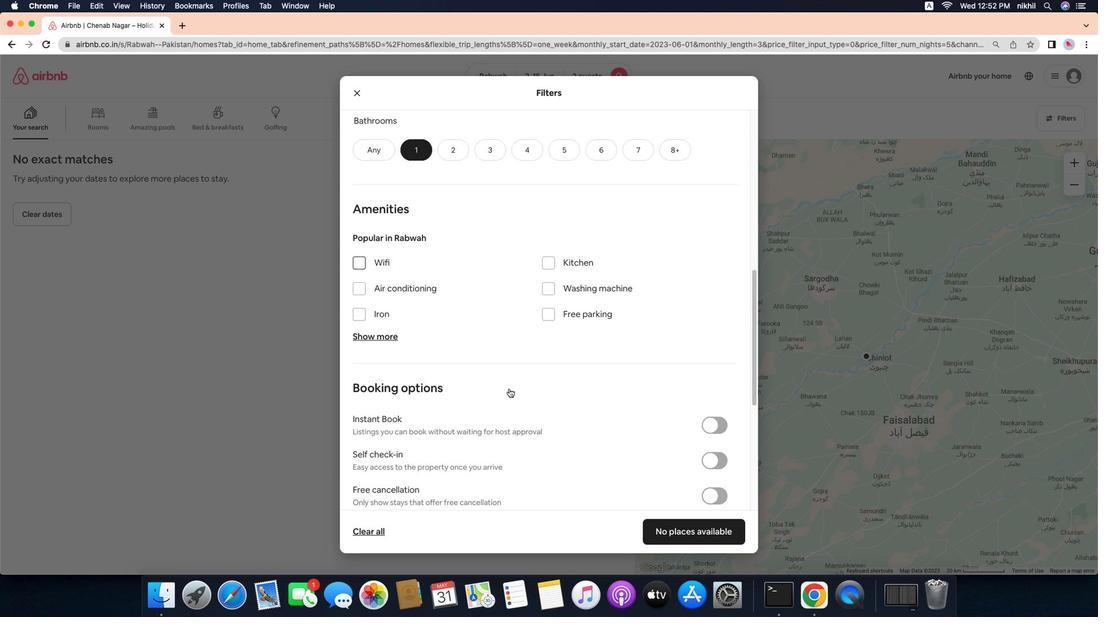 
Action: Mouse scrolled (527, 398) with delta (-15, -17)
Screenshot: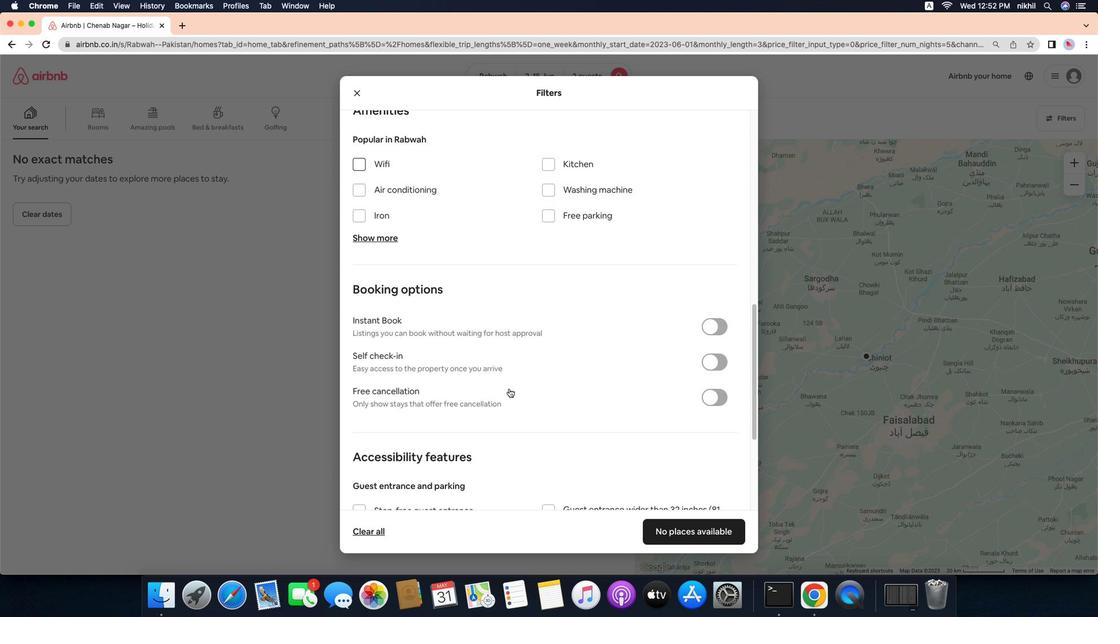
Action: Mouse scrolled (527, 398) with delta (-15, -18)
Screenshot: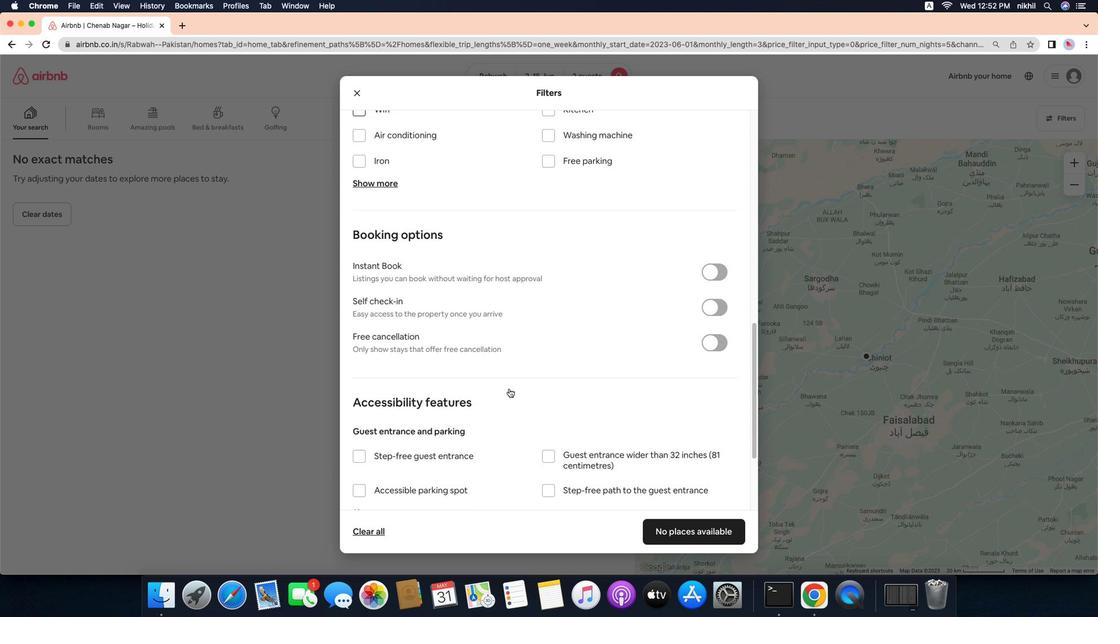 
Action: Mouse moved to (746, 251)
Screenshot: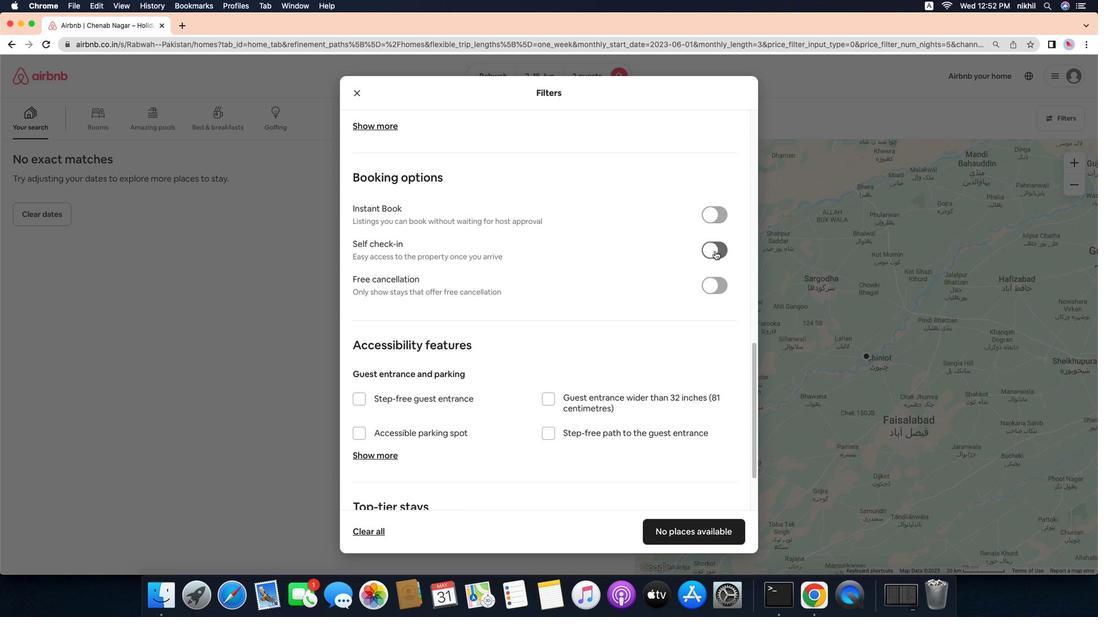 
Action: Mouse pressed left at (746, 251)
Screenshot: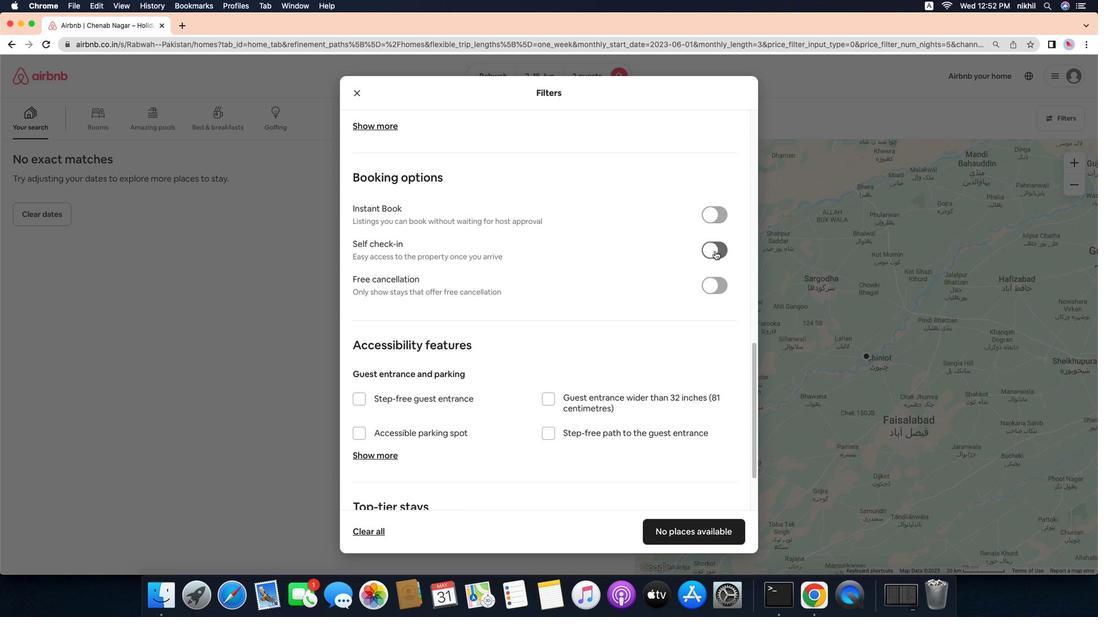 
Action: Mouse moved to (563, 319)
Screenshot: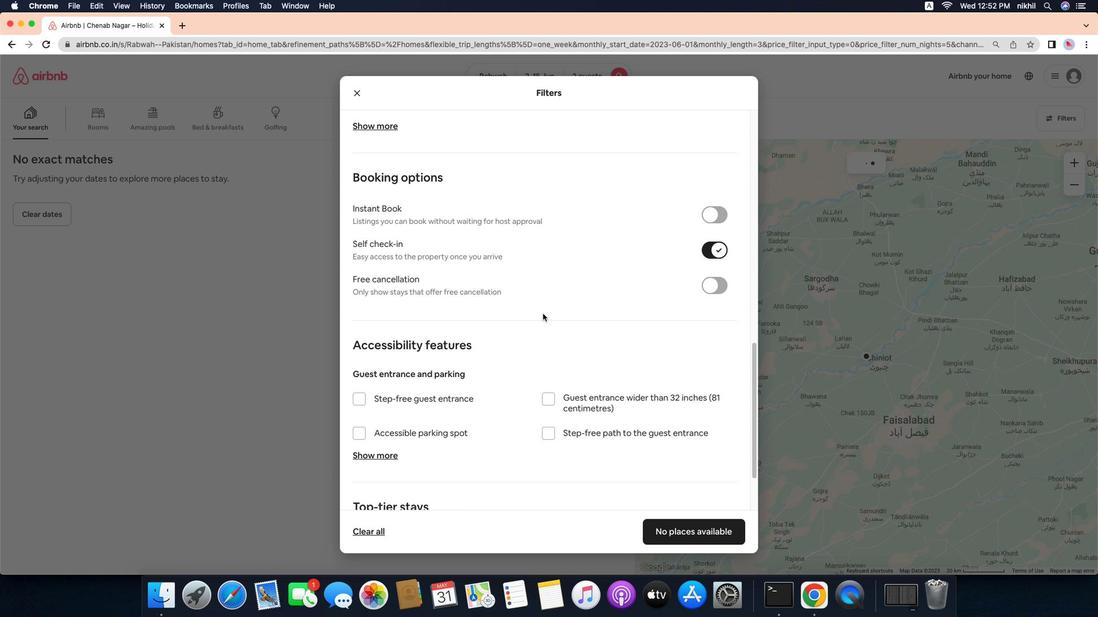 
Action: Mouse scrolled (563, 319) with delta (-15, -16)
Screenshot: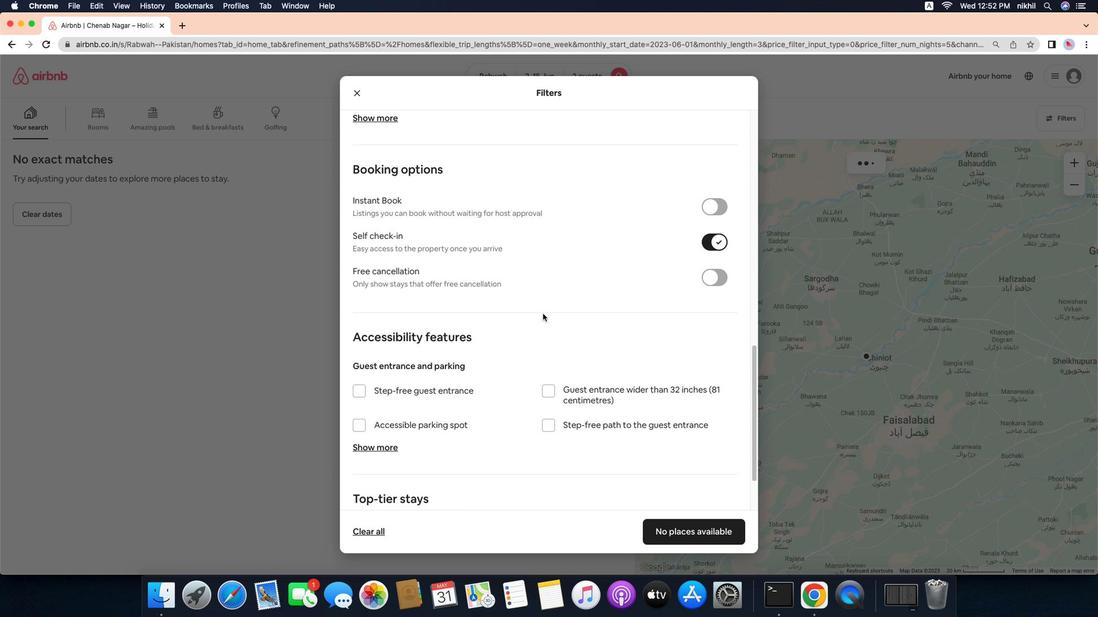 
Action: Mouse scrolled (563, 319) with delta (-15, -16)
Screenshot: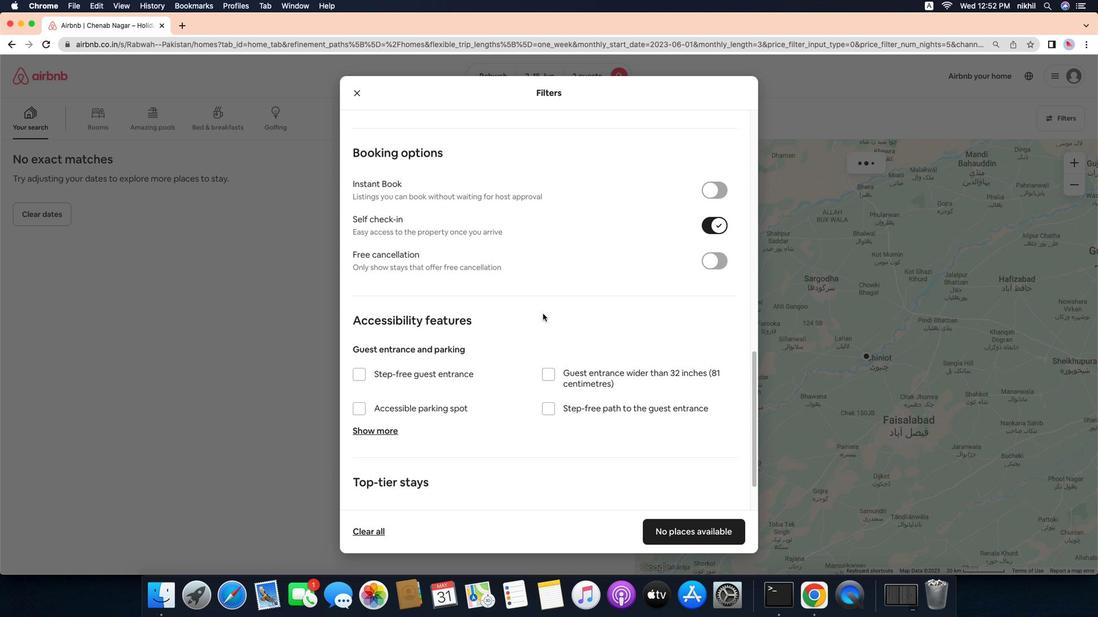 
Action: Mouse scrolled (563, 319) with delta (-15, -17)
Screenshot: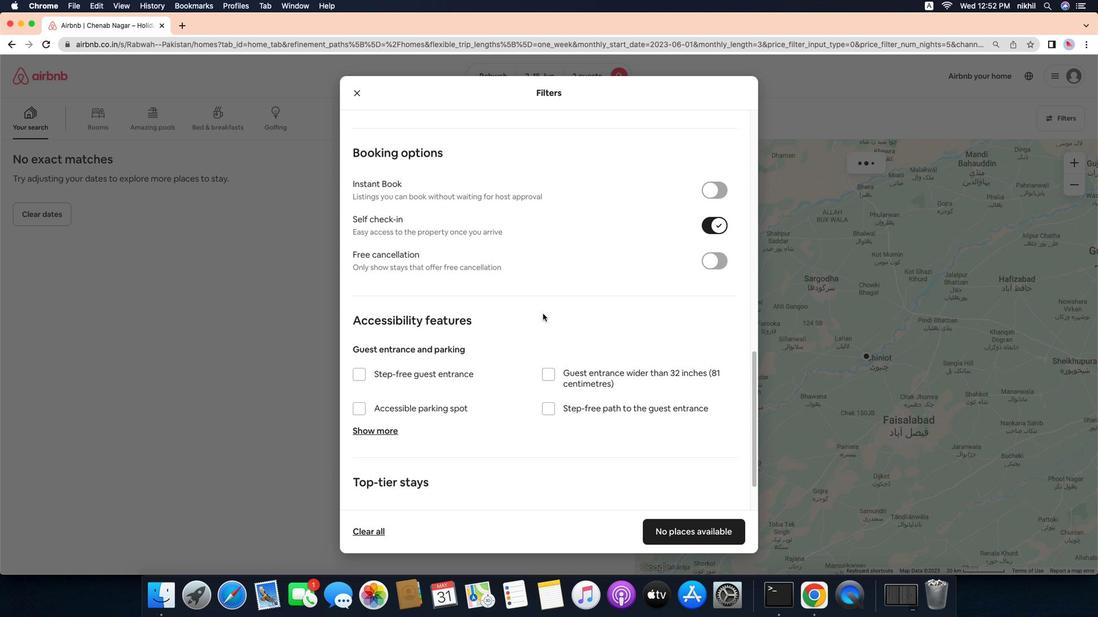 
Action: Mouse scrolled (563, 319) with delta (-15, -19)
Screenshot: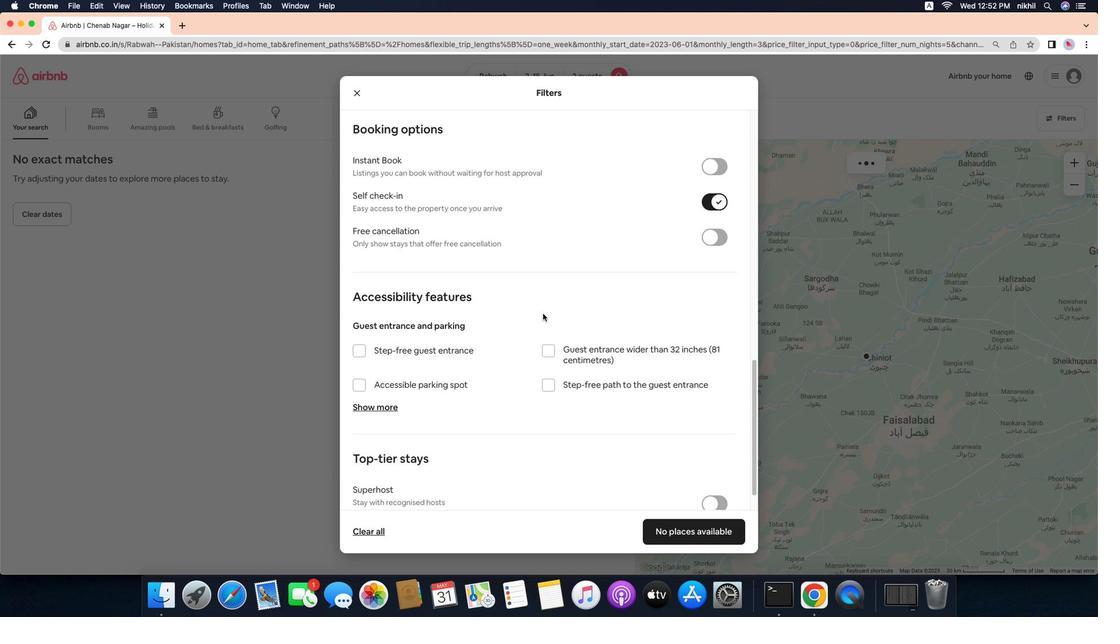 
Action: Mouse moved to (563, 319)
Screenshot: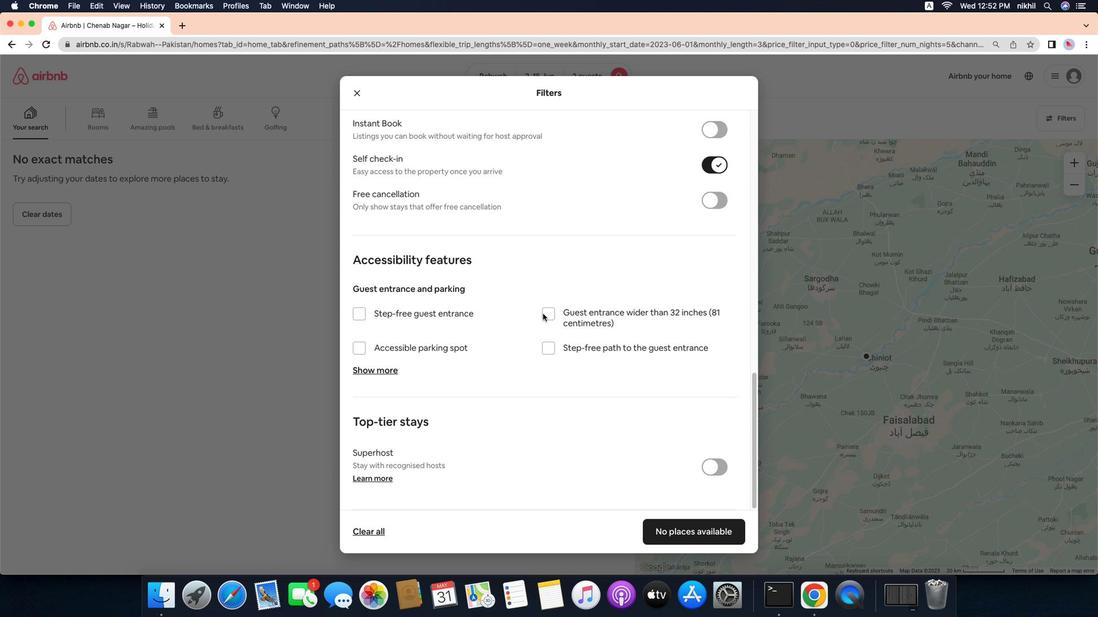 
Action: Mouse scrolled (563, 319) with delta (-15, -16)
Screenshot: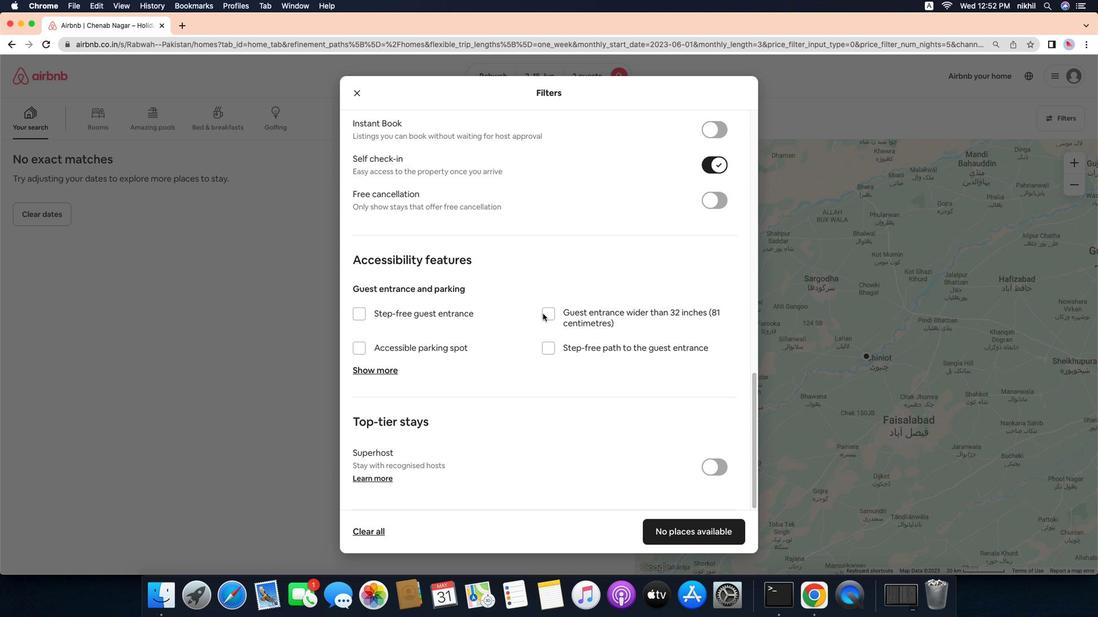 
Action: Mouse scrolled (563, 319) with delta (-15, -16)
Screenshot: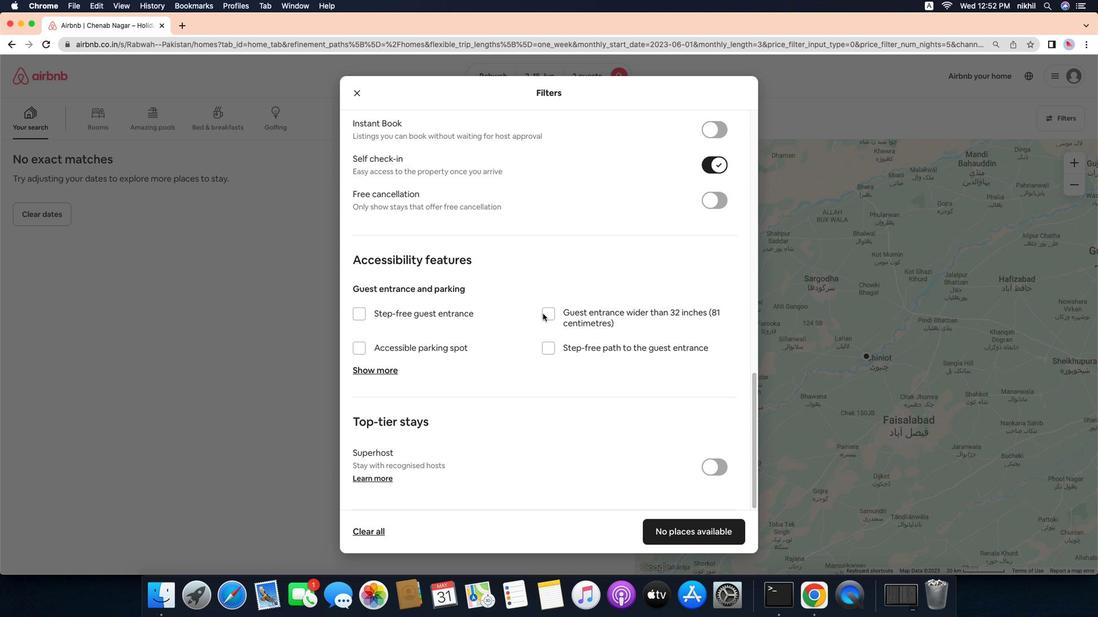 
Action: Mouse scrolled (563, 319) with delta (-15, -18)
Screenshot: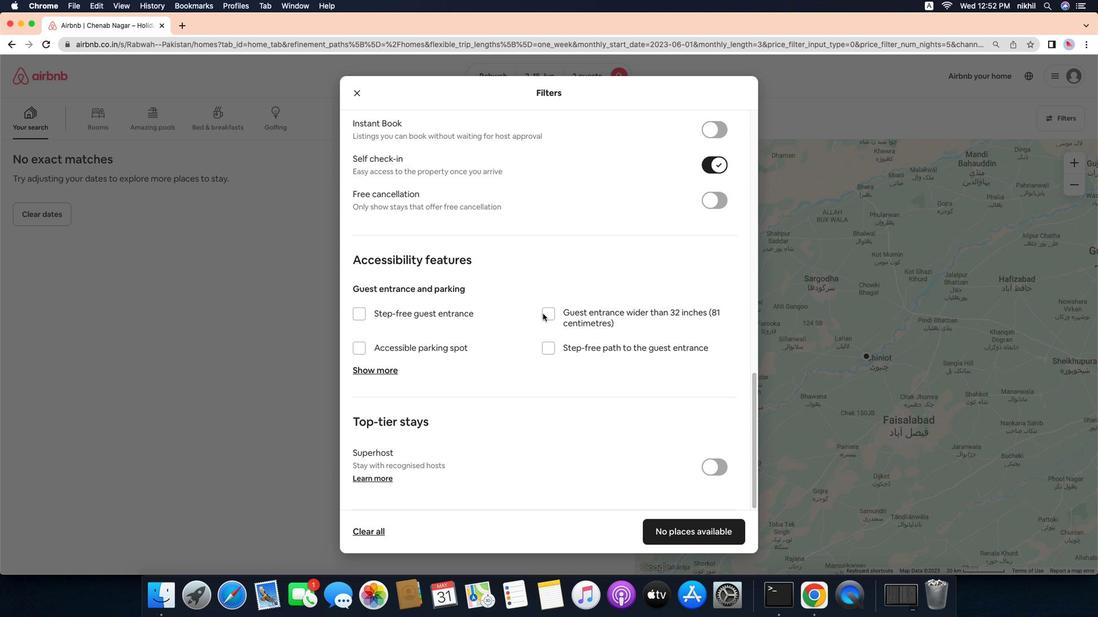 
Action: Mouse scrolled (563, 319) with delta (-15, -19)
Screenshot: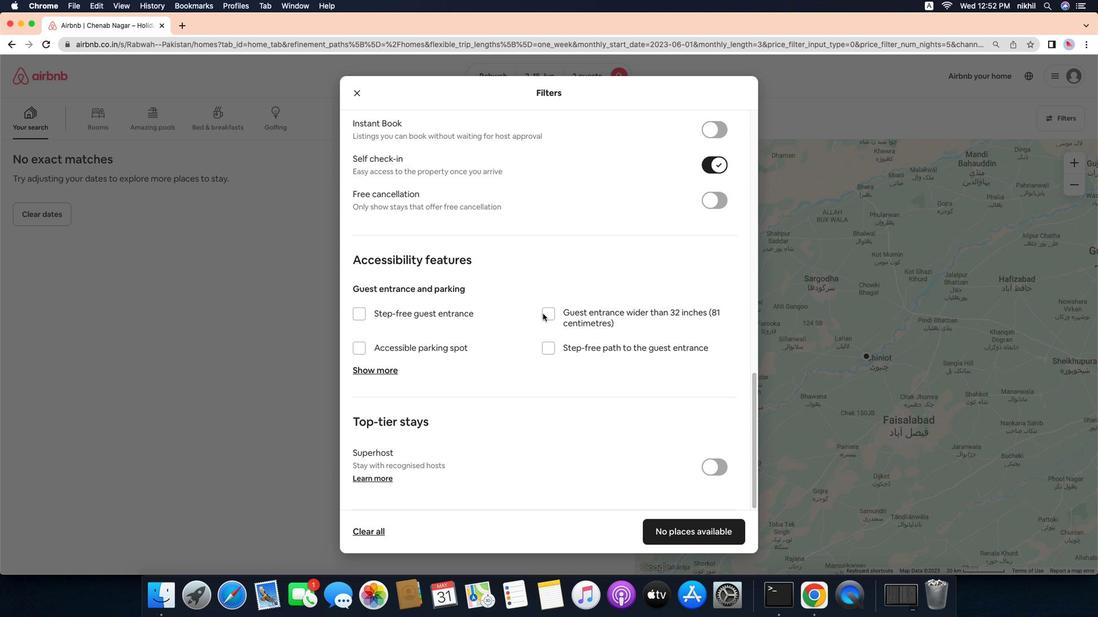 
Action: Mouse scrolled (563, 319) with delta (-15, -20)
Screenshot: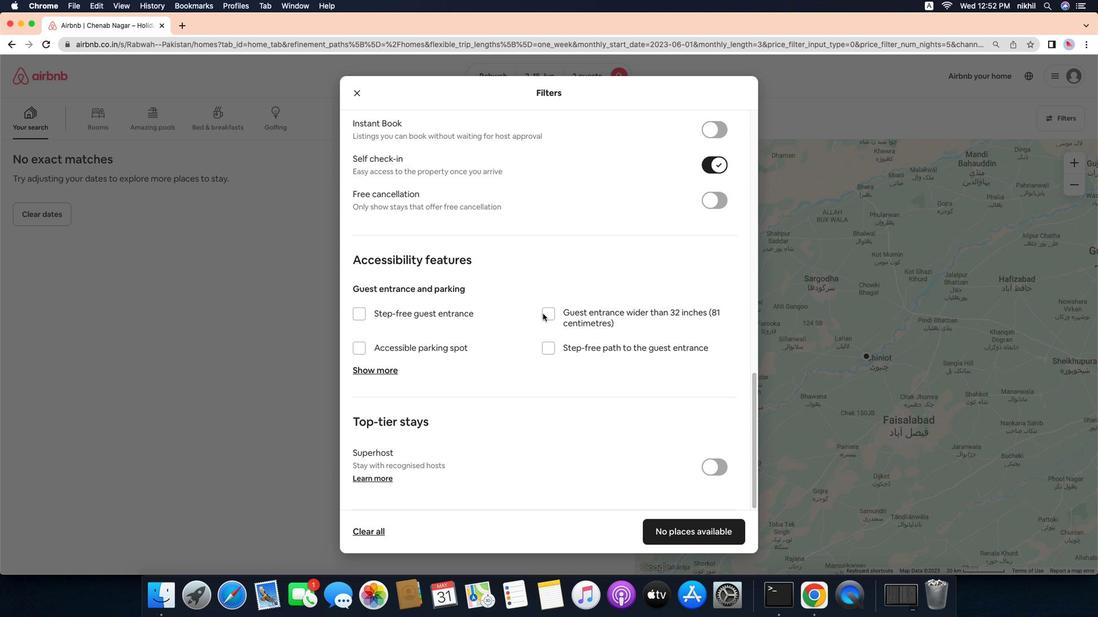
Action: Mouse moved to (695, 549)
Screenshot: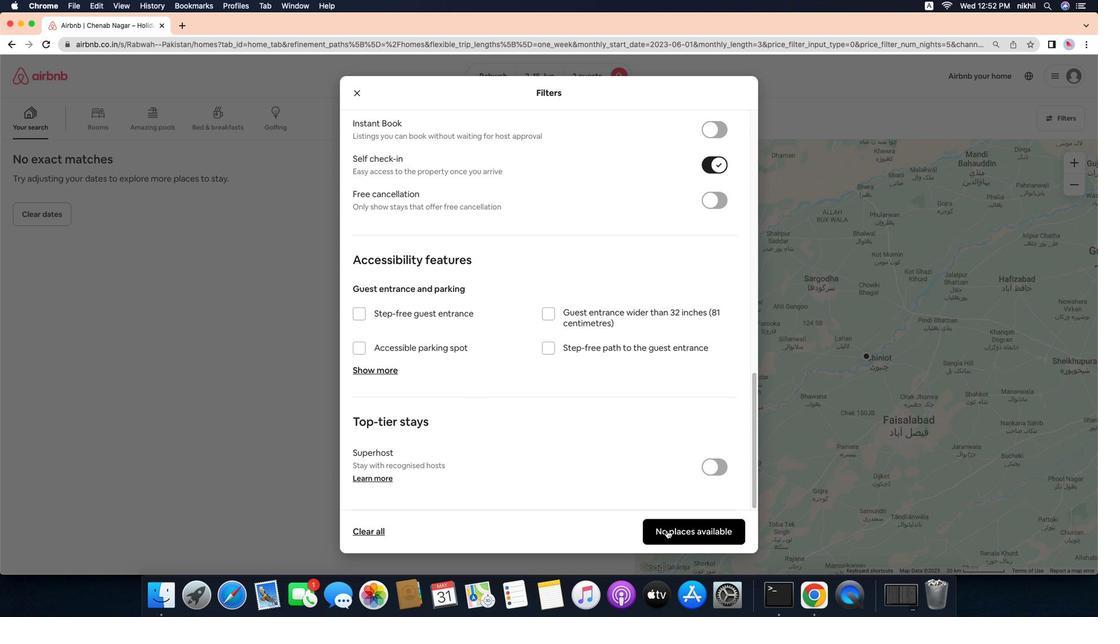 
Action: Mouse pressed left at (695, 549)
Screenshot: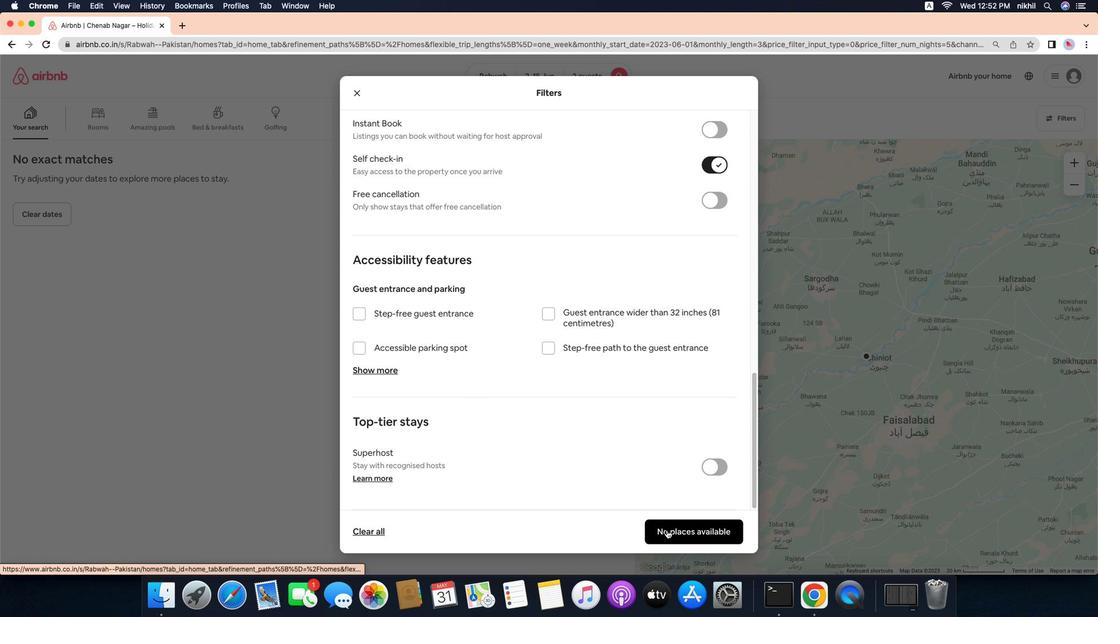 
Action: Mouse moved to (540, 307)
Screenshot: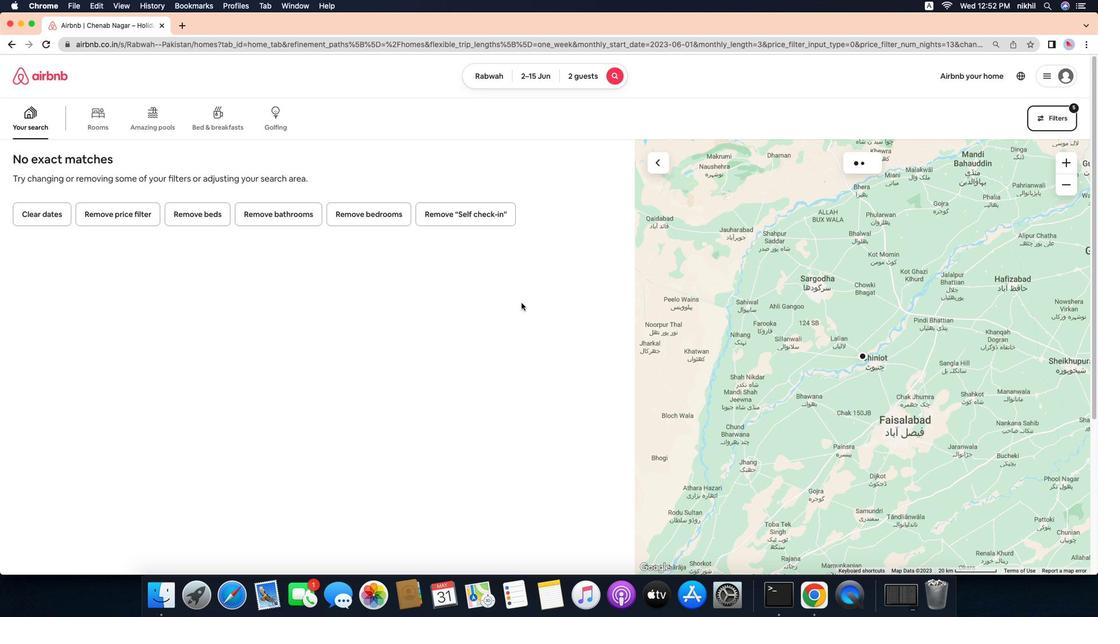 
